 Task: Add a dependency to the task Implement a new remote desktop solution for a company's clients , the existing task  Develop a new online marketplace for real estate in the project AgilePilot
Action: Mouse moved to (448, 462)
Screenshot: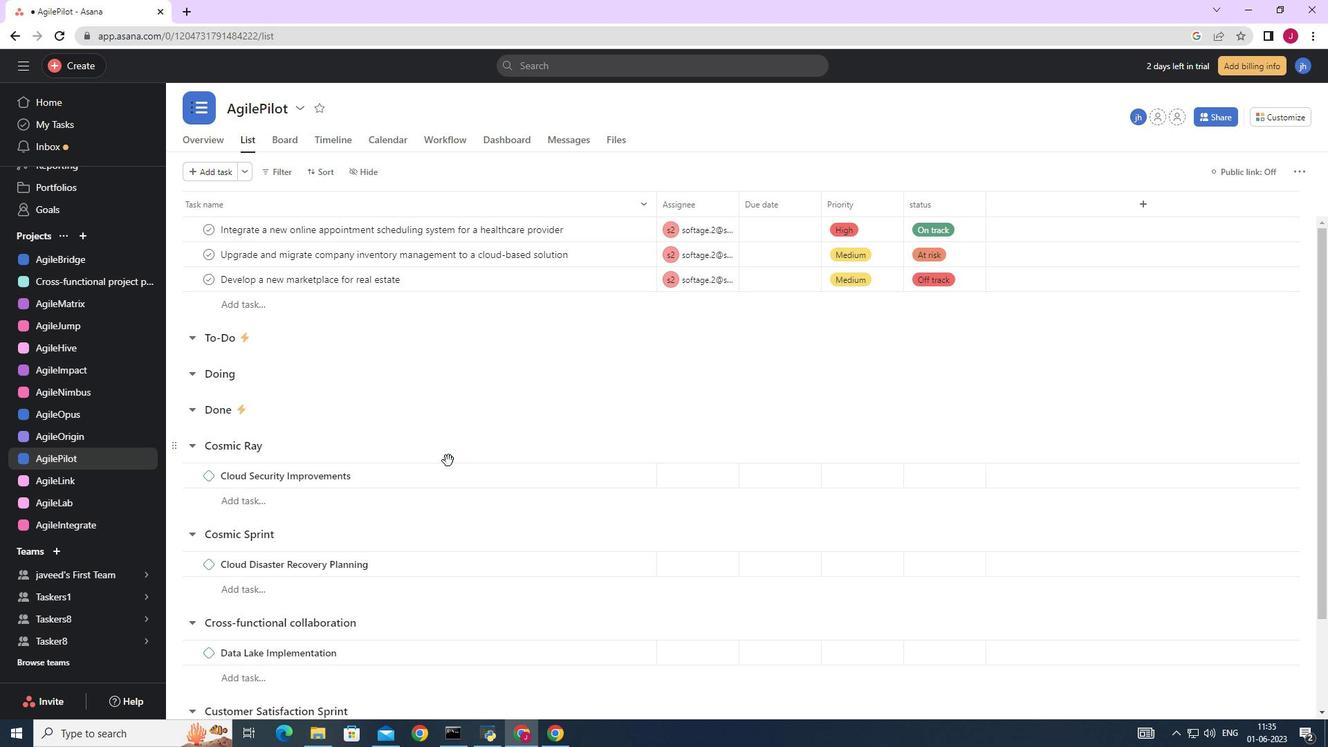 
Action: Mouse scrolled (448, 461) with delta (0, 0)
Screenshot: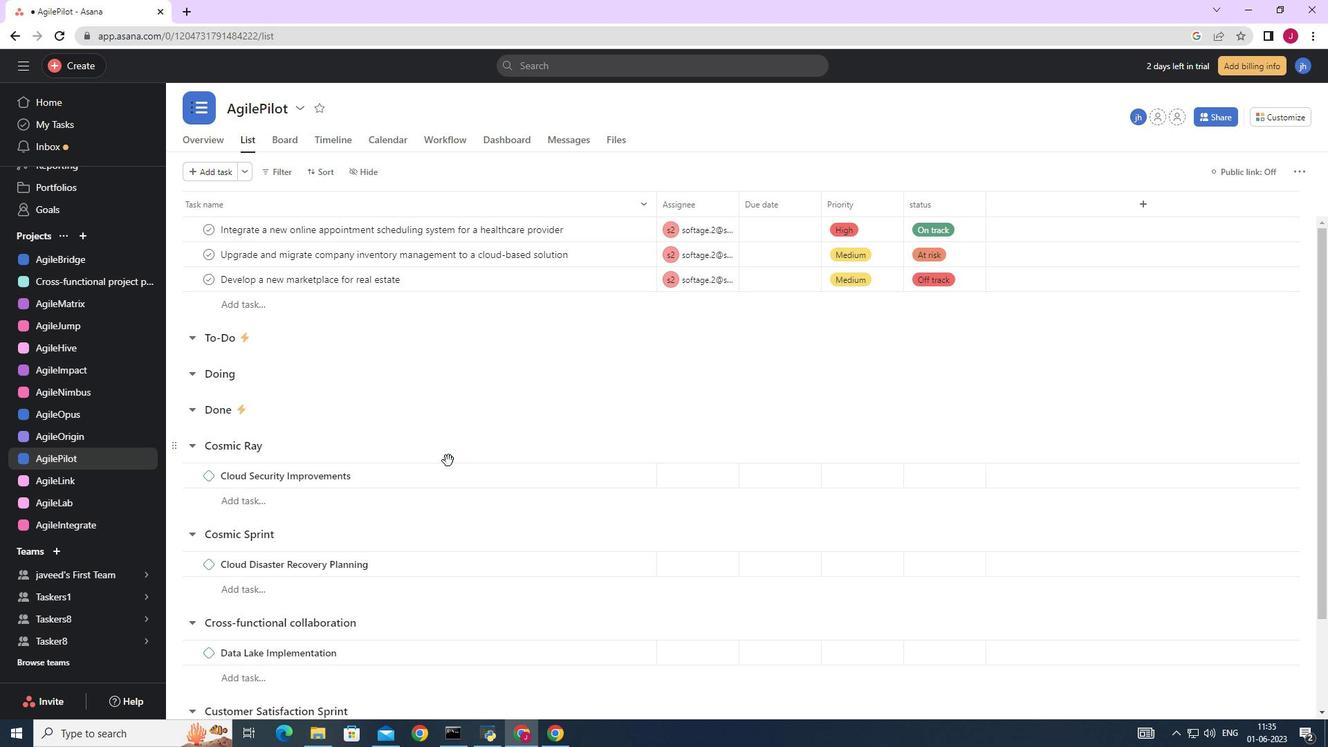 
Action: Mouse scrolled (448, 461) with delta (0, 0)
Screenshot: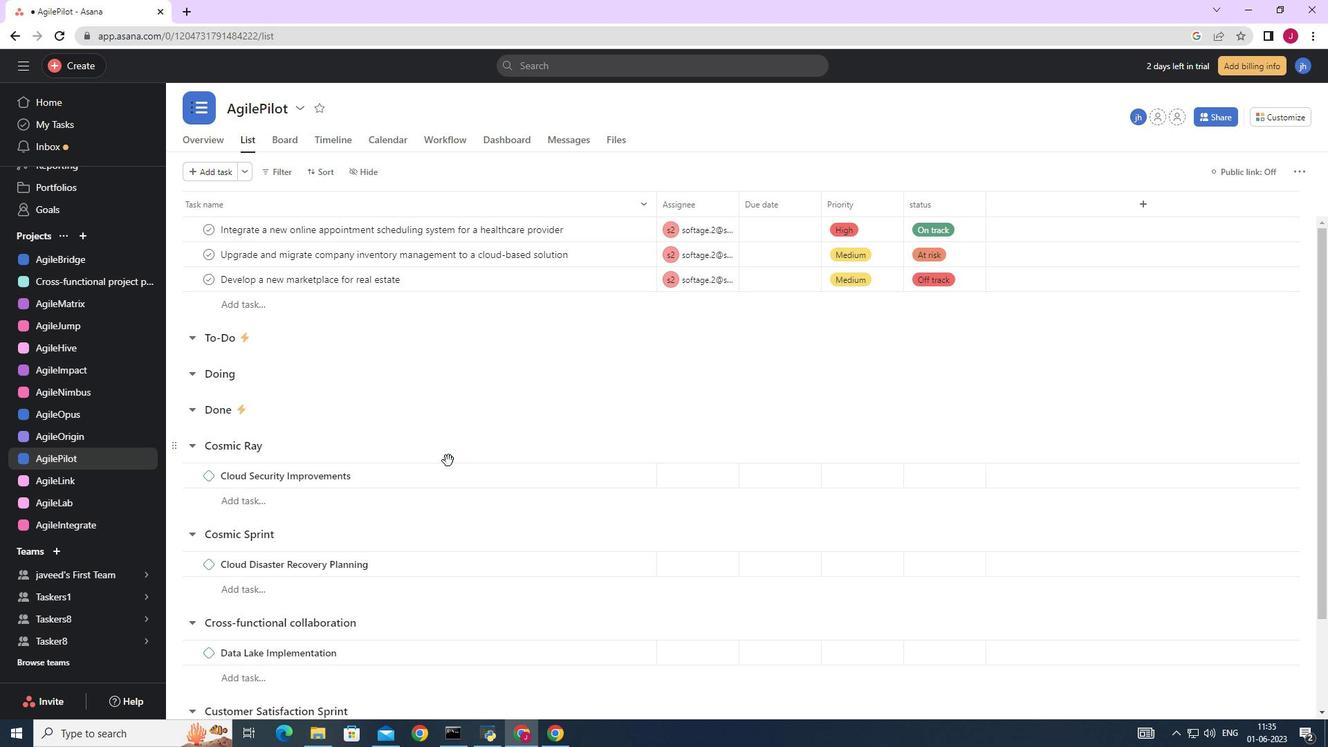 
Action: Mouse scrolled (448, 461) with delta (0, 0)
Screenshot: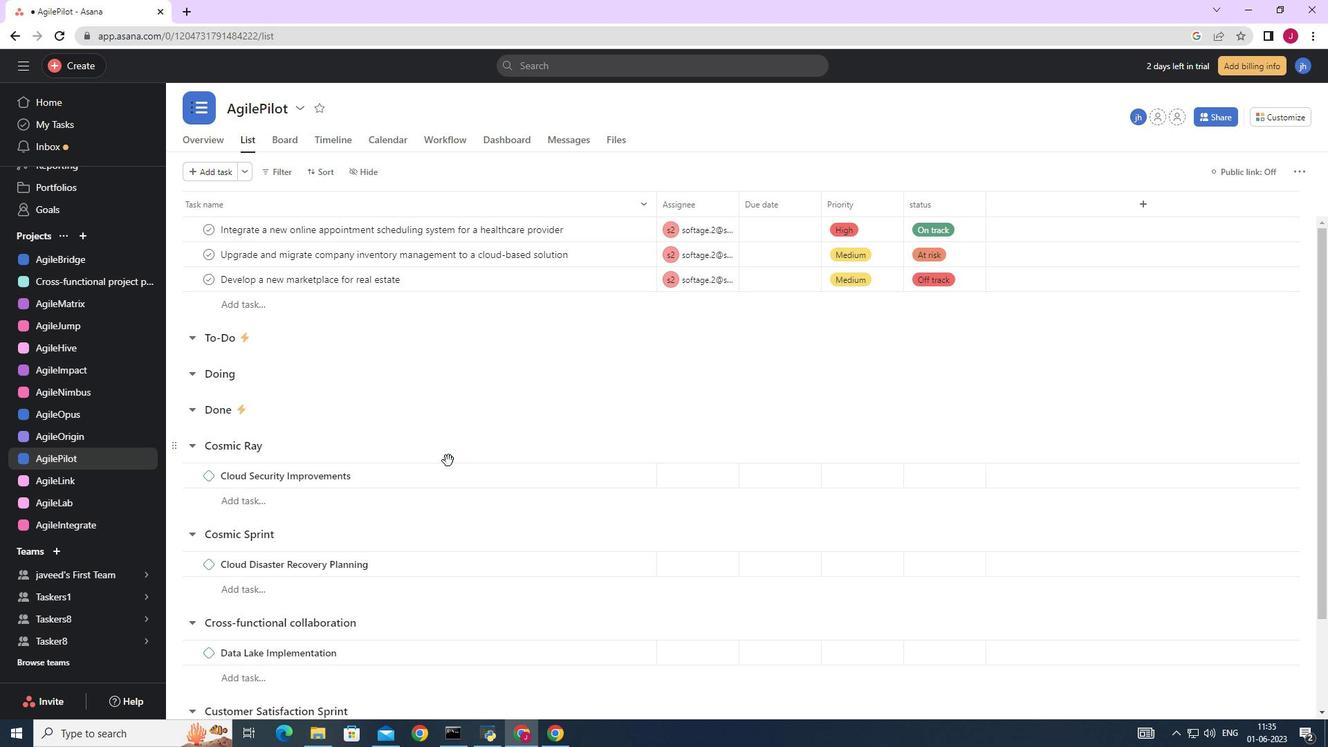 
Action: Mouse scrolled (448, 461) with delta (0, 0)
Screenshot: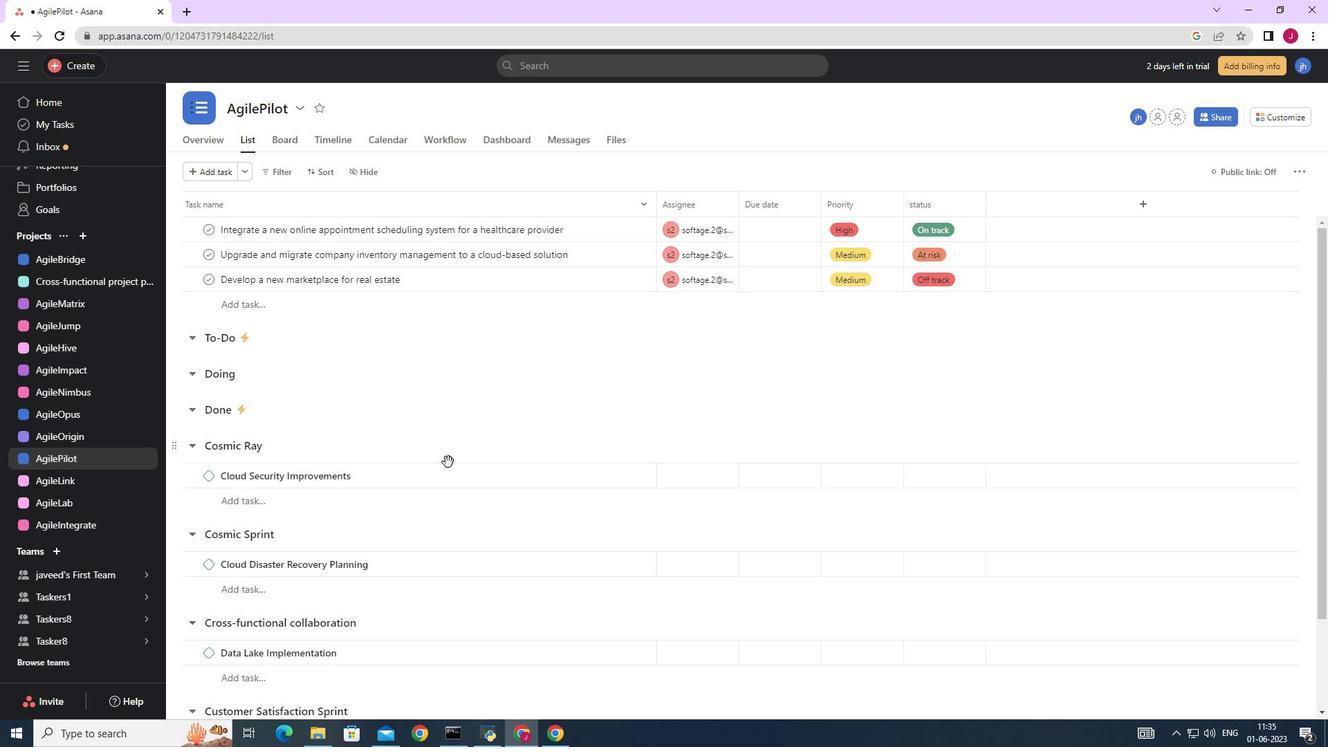 
Action: Mouse moved to (1005, 270)
Screenshot: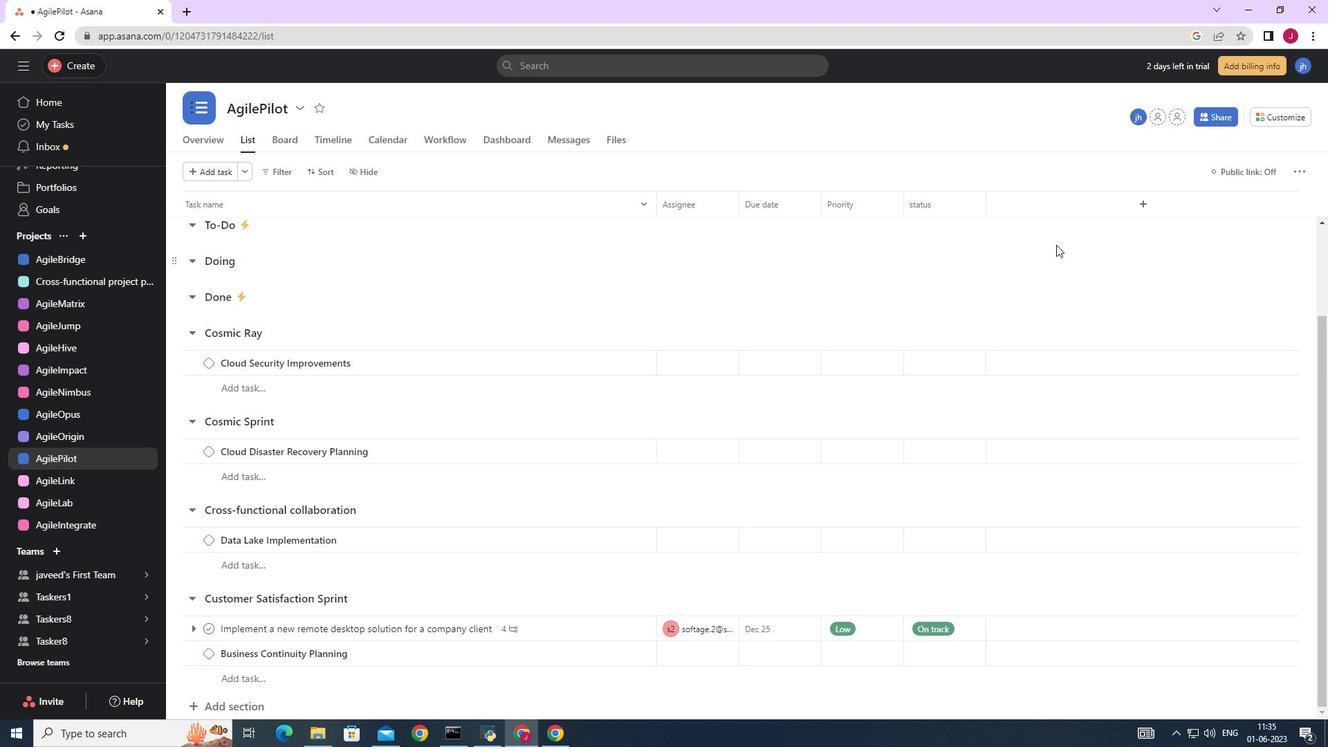 
Action: Mouse scrolled (1005, 269) with delta (0, 0)
Screenshot: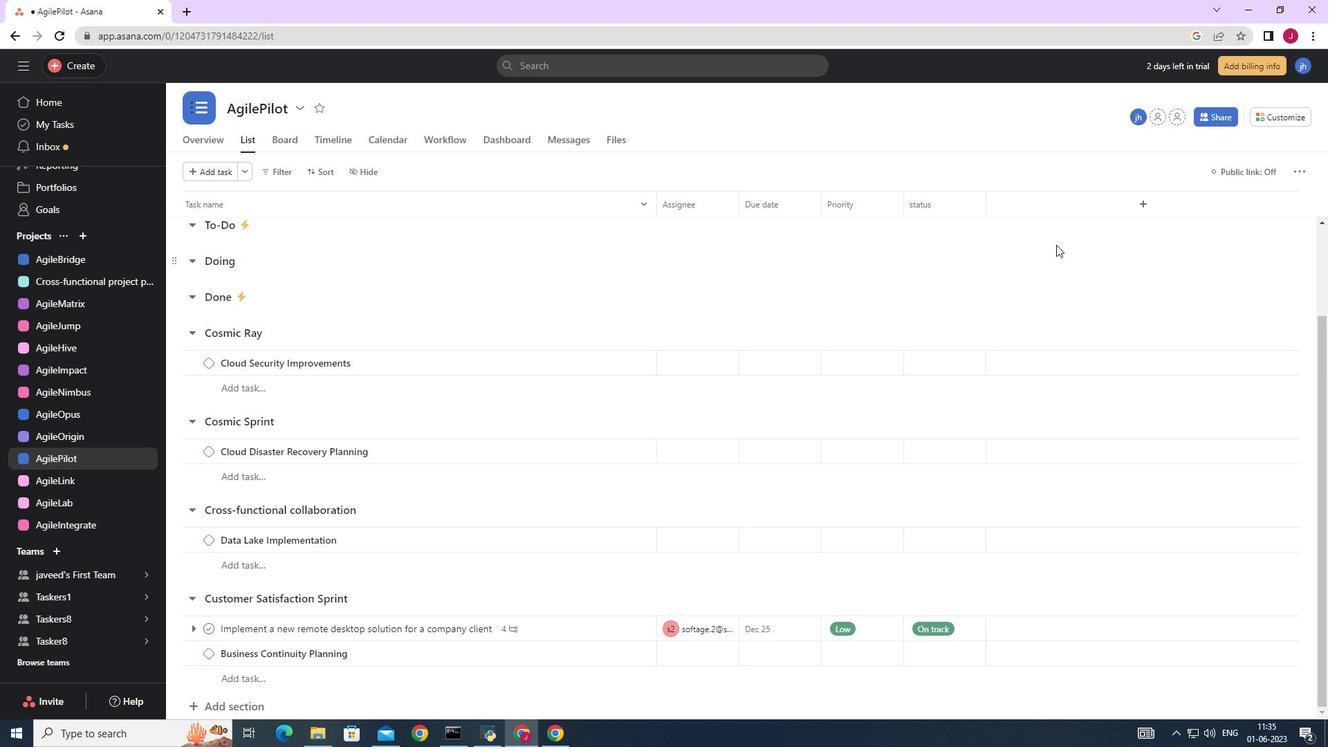 
Action: Mouse moved to (984, 282)
Screenshot: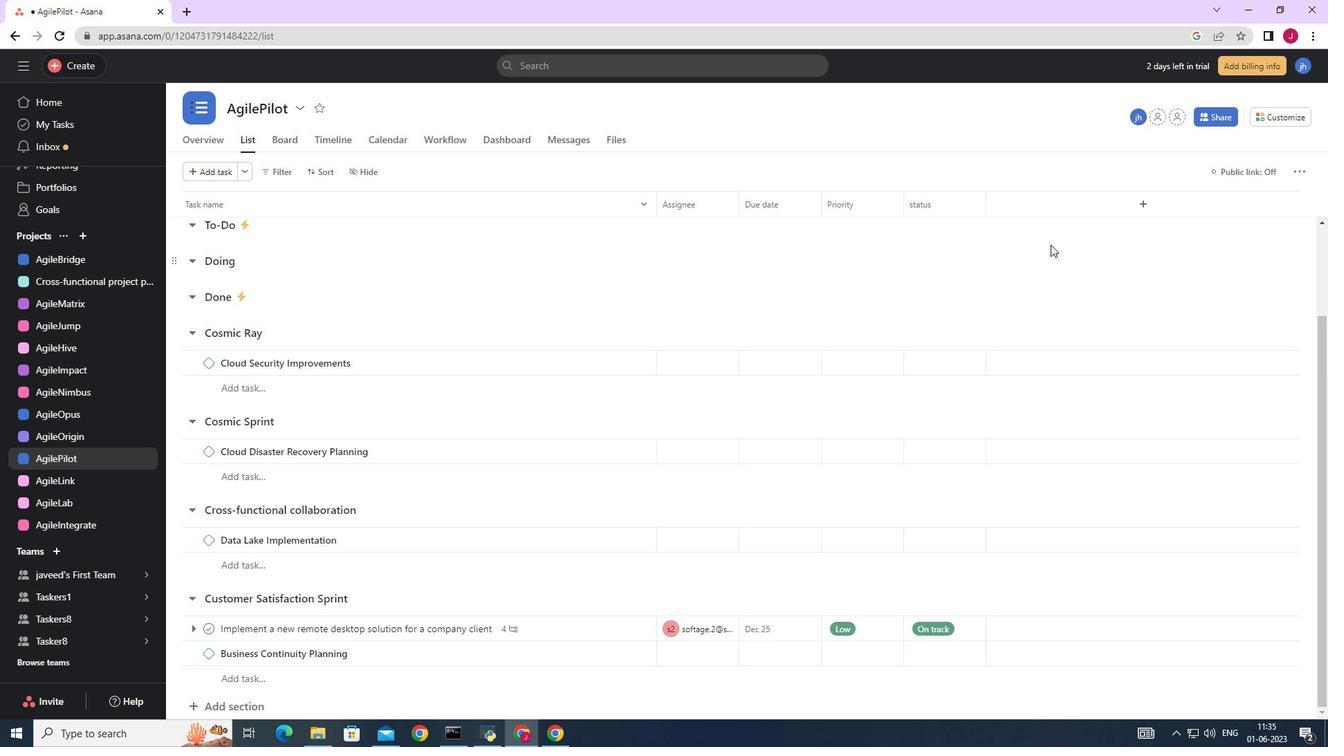 
Action: Mouse scrolled (989, 278) with delta (0, 0)
Screenshot: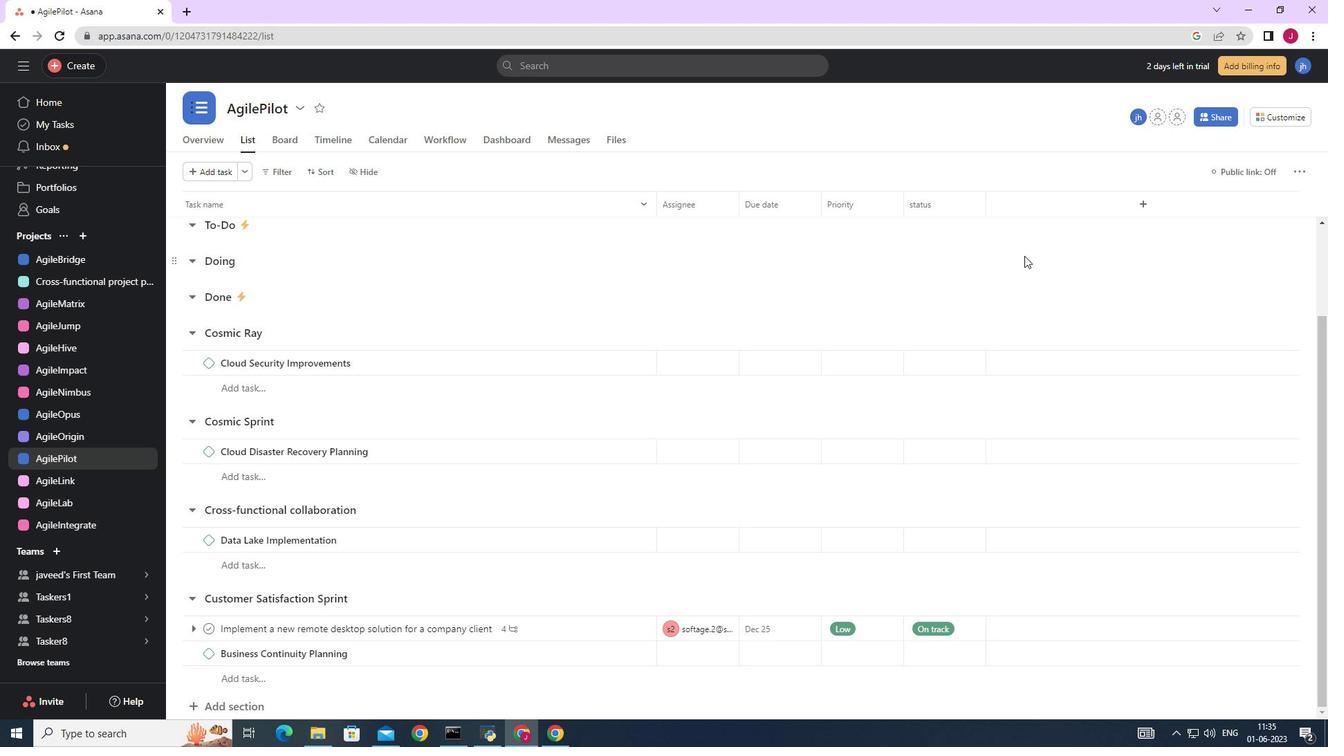 
Action: Mouse moved to (952, 303)
Screenshot: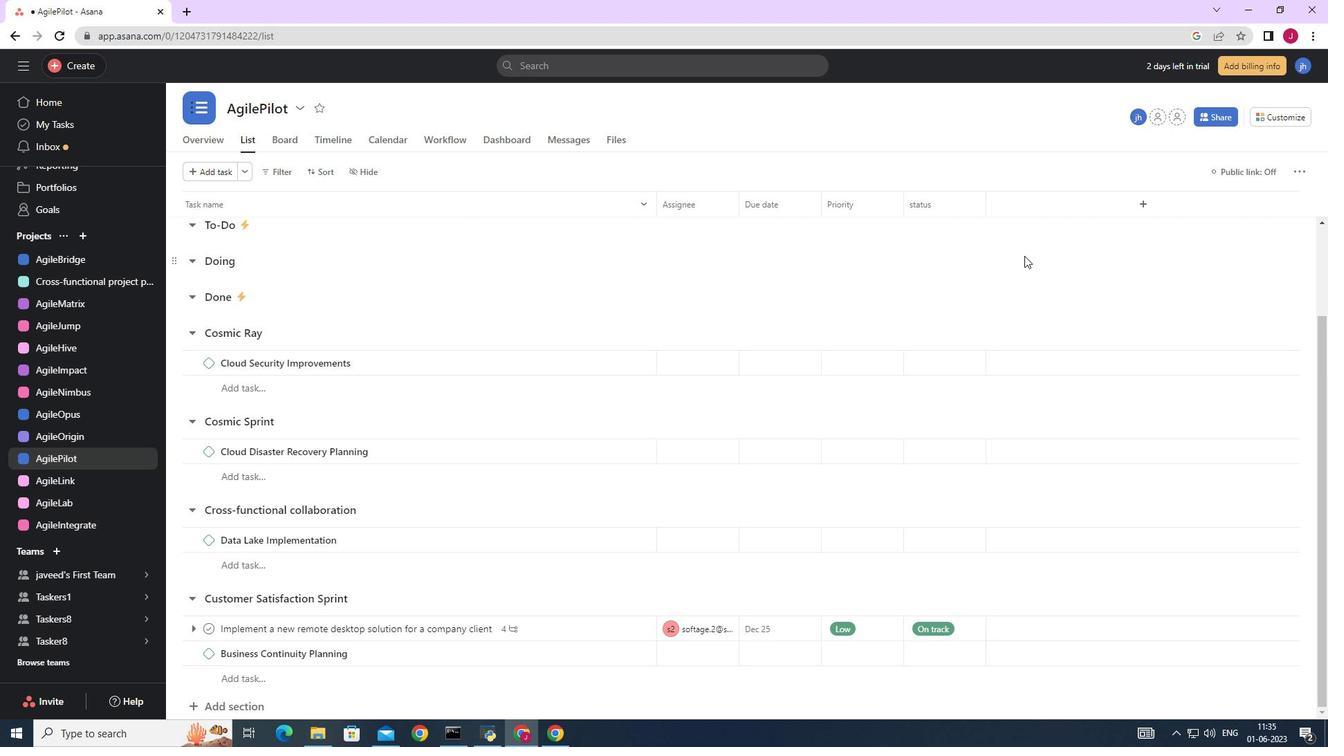 
Action: Mouse scrolled (960, 296) with delta (0, 0)
Screenshot: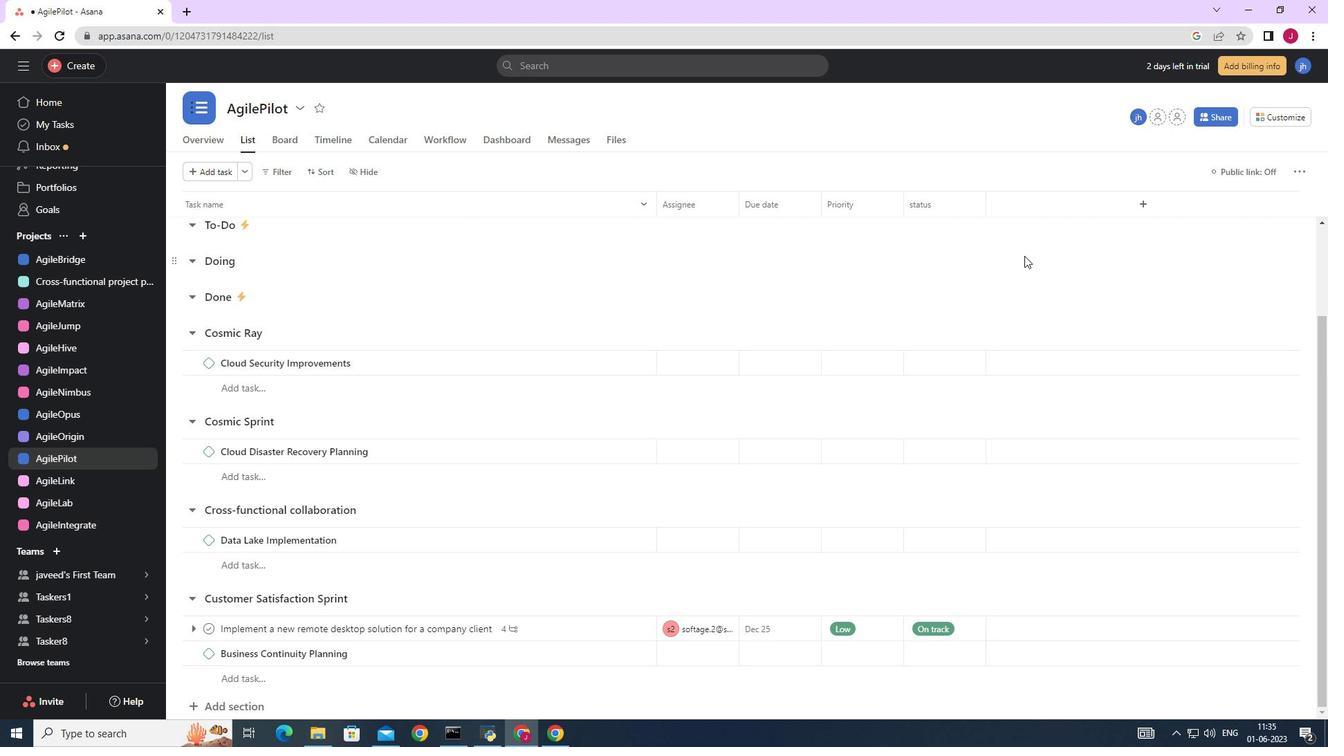 
Action: Mouse moved to (585, 475)
Screenshot: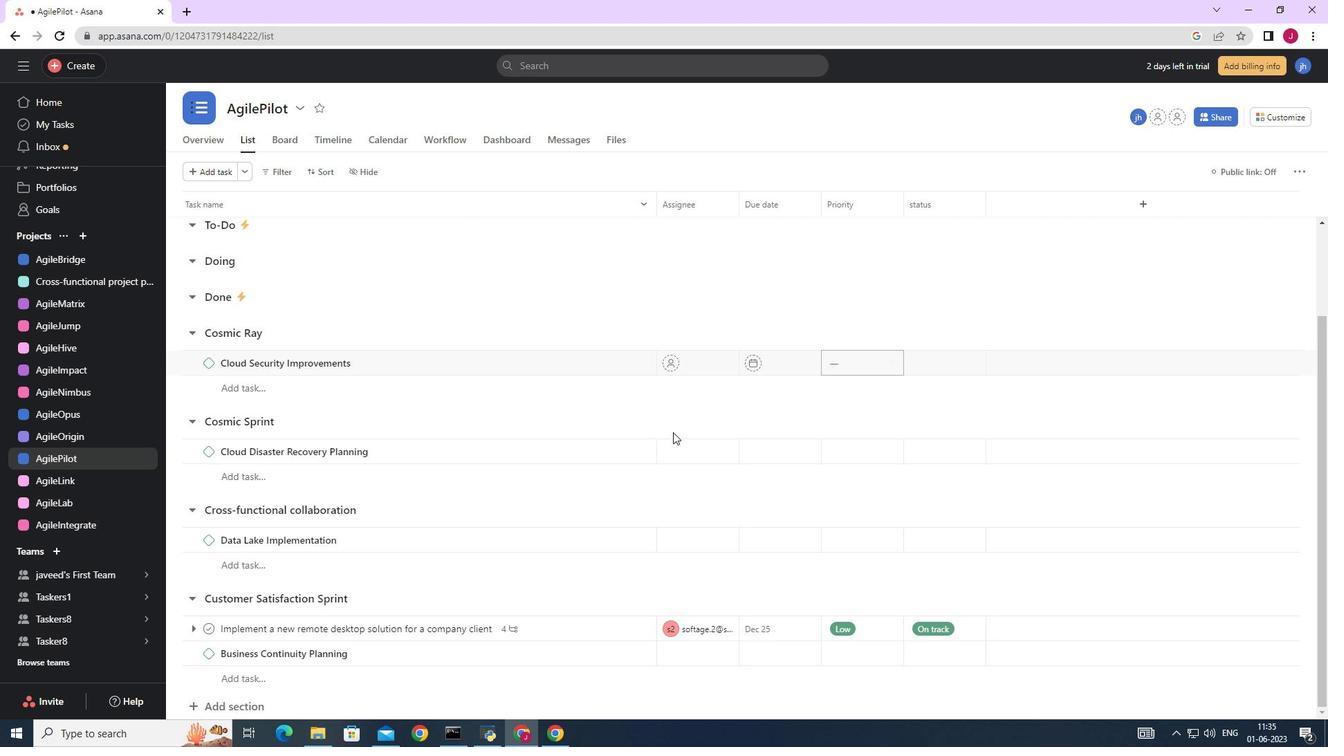 
Action: Mouse scrolled (585, 474) with delta (0, 0)
Screenshot: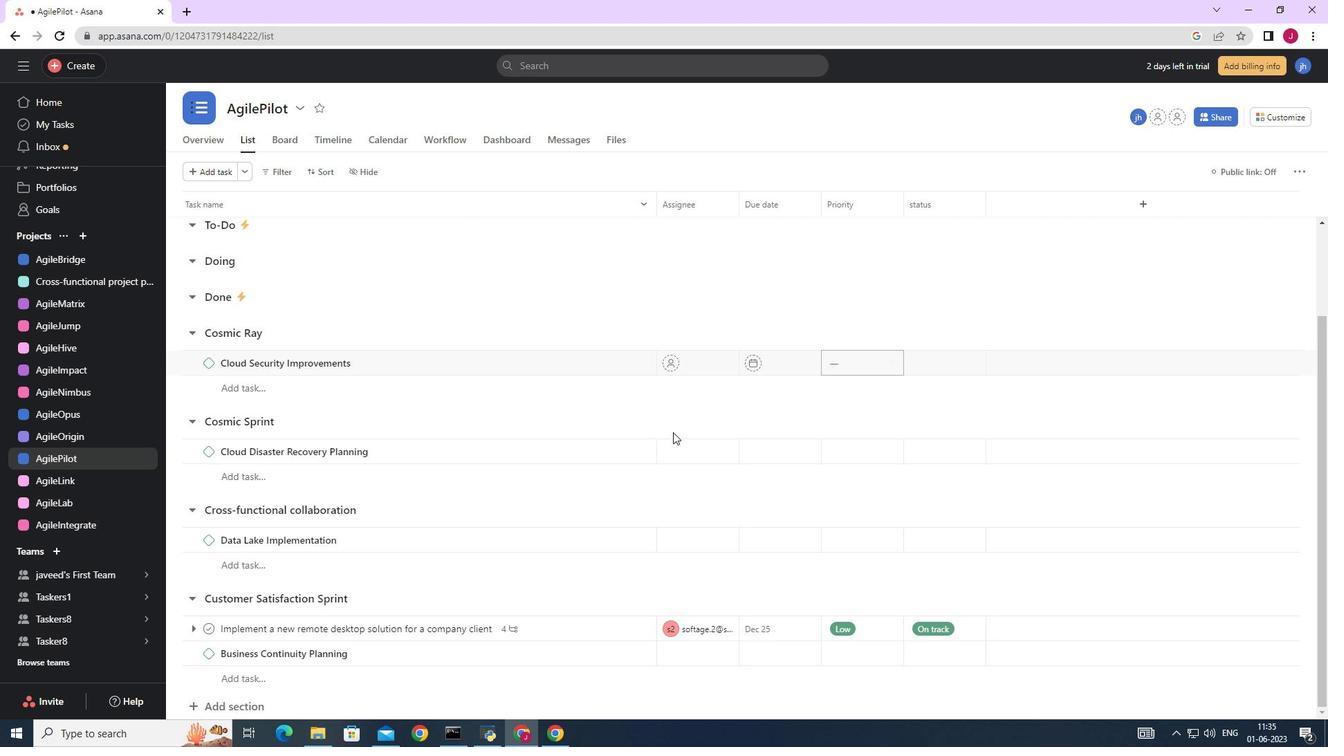 
Action: Mouse moved to (569, 485)
Screenshot: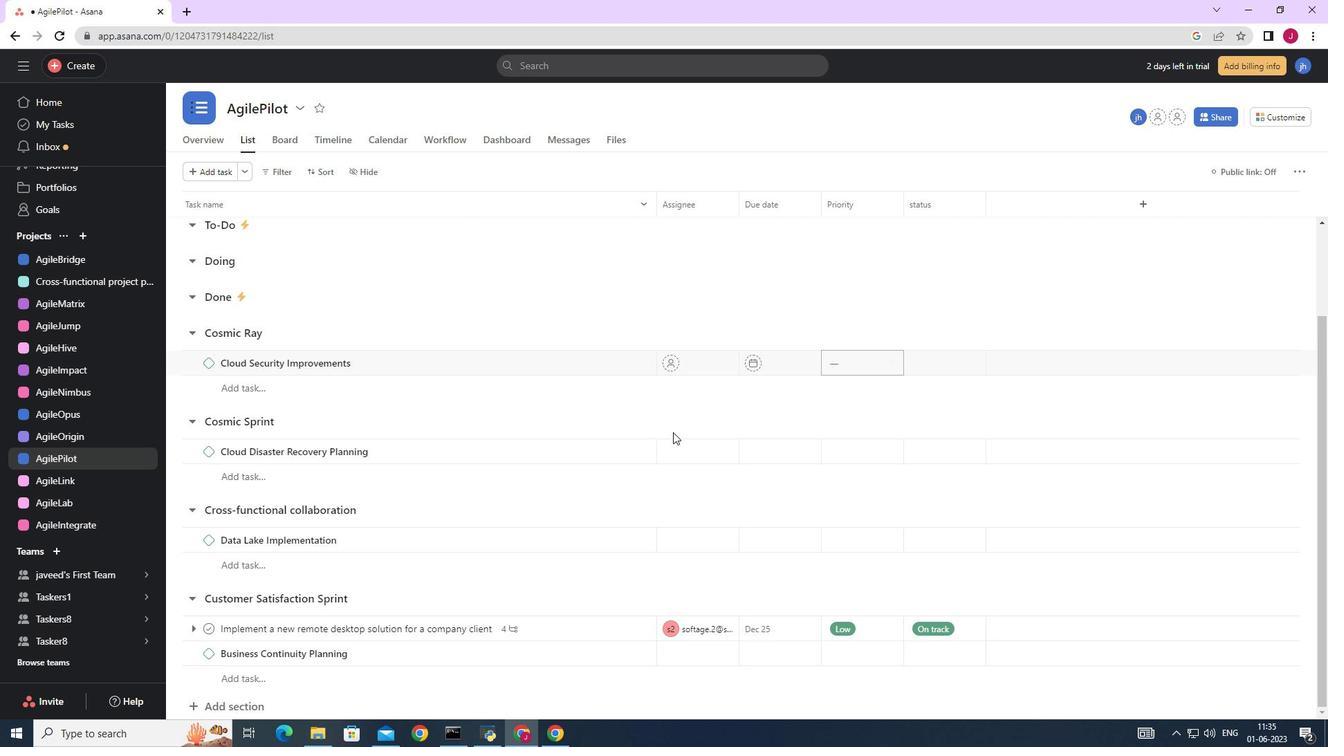 
Action: Mouse scrolled (571, 484) with delta (0, 0)
Screenshot: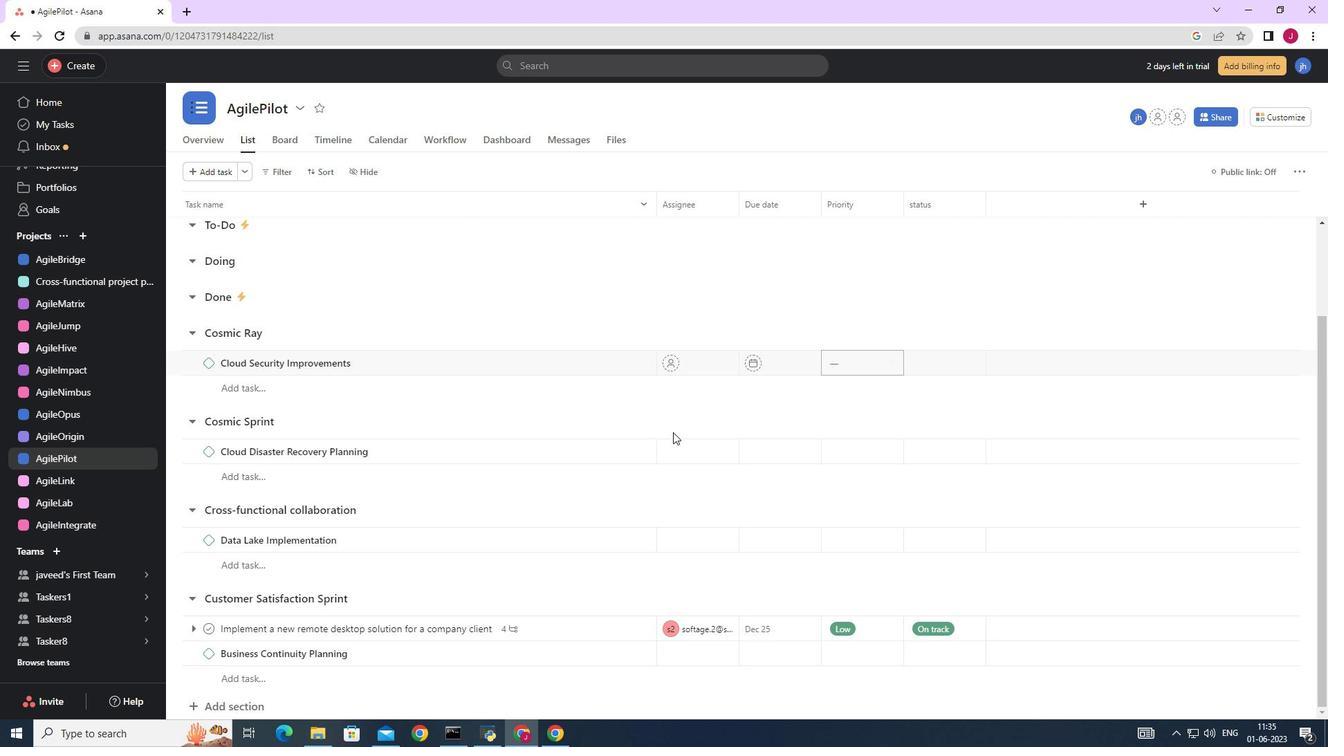
Action: Mouse moved to (567, 486)
Screenshot: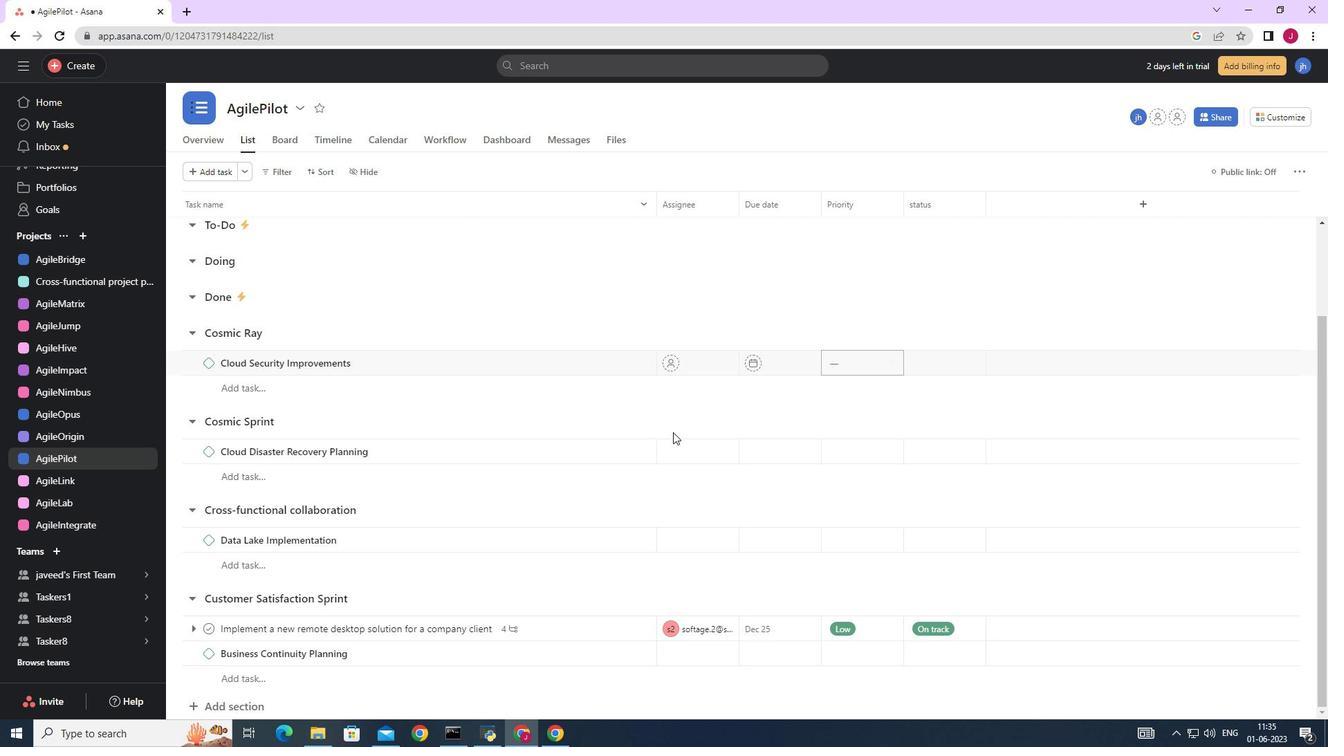 
Action: Mouse scrolled (568, 486) with delta (0, 0)
Screenshot: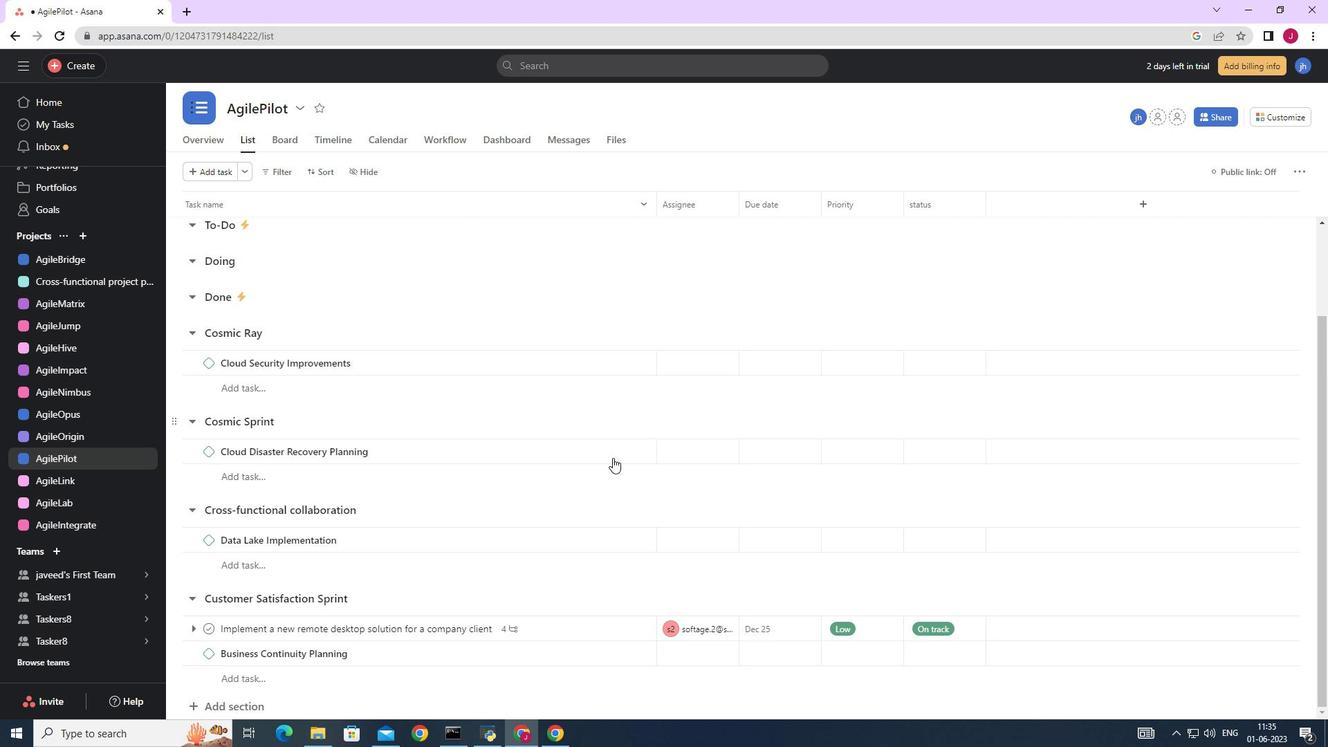 
Action: Mouse moved to (560, 491)
Screenshot: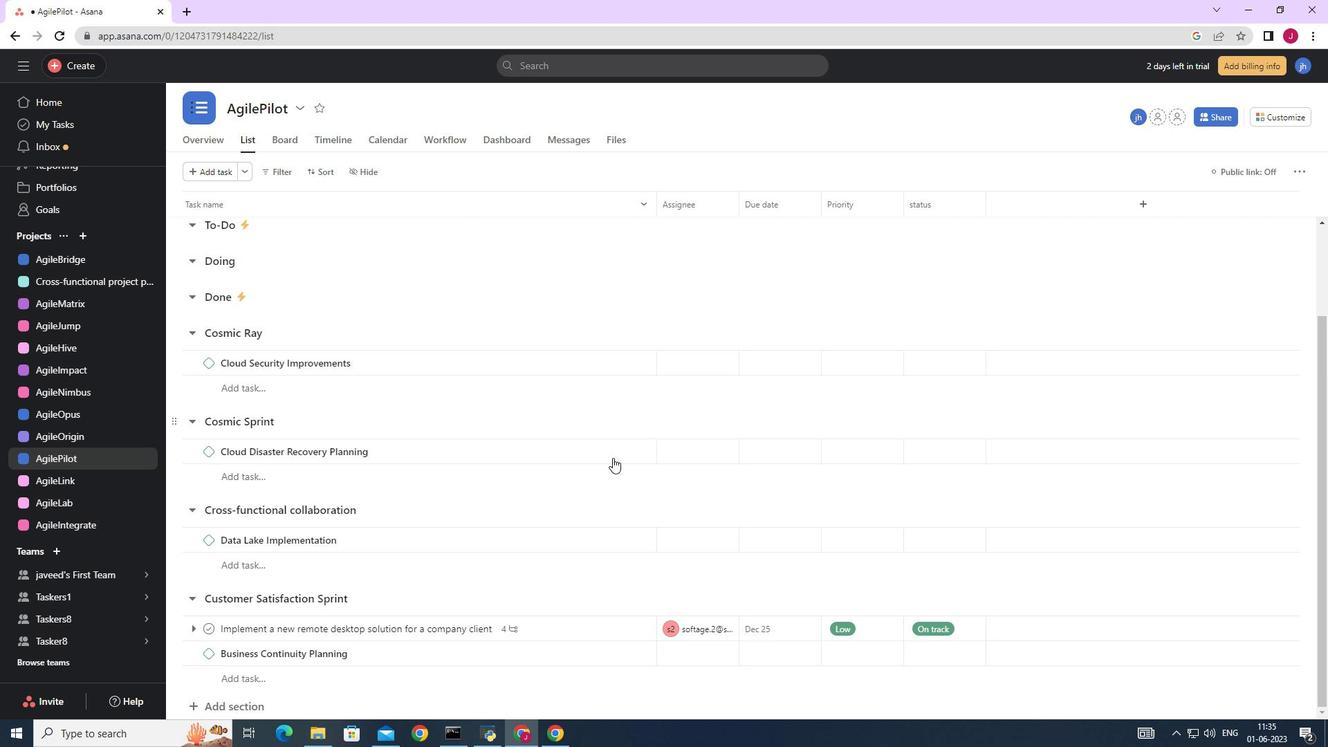 
Action: Mouse scrolled (563, 489) with delta (0, 0)
Screenshot: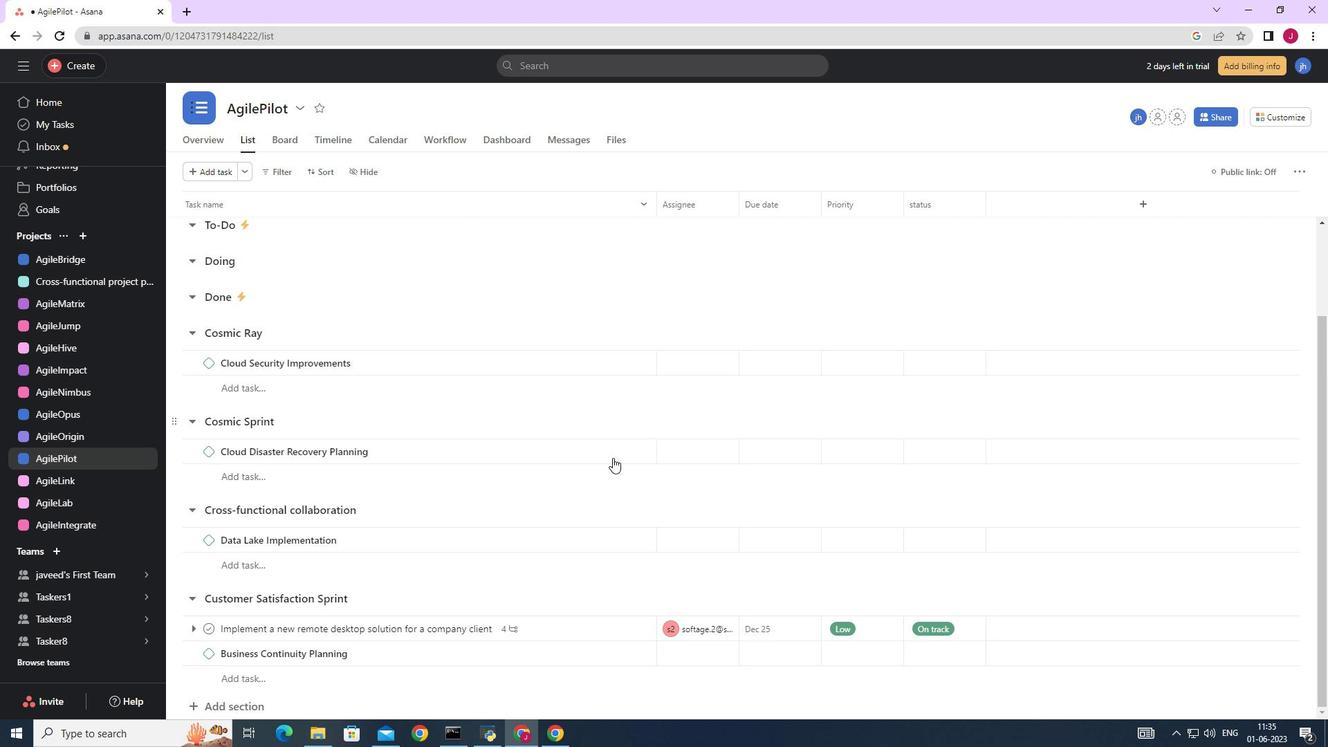 
Action: Mouse moved to (599, 627)
Screenshot: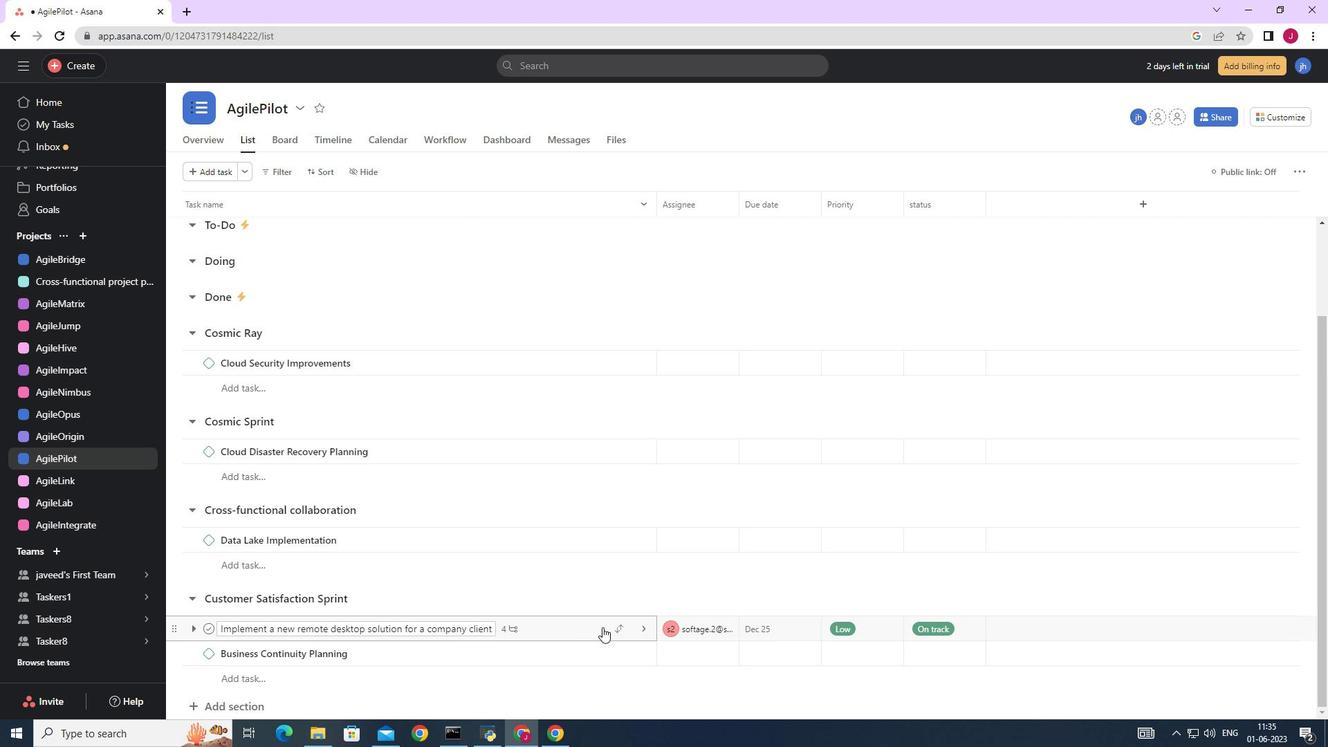 
Action: Mouse pressed left at (599, 627)
Screenshot: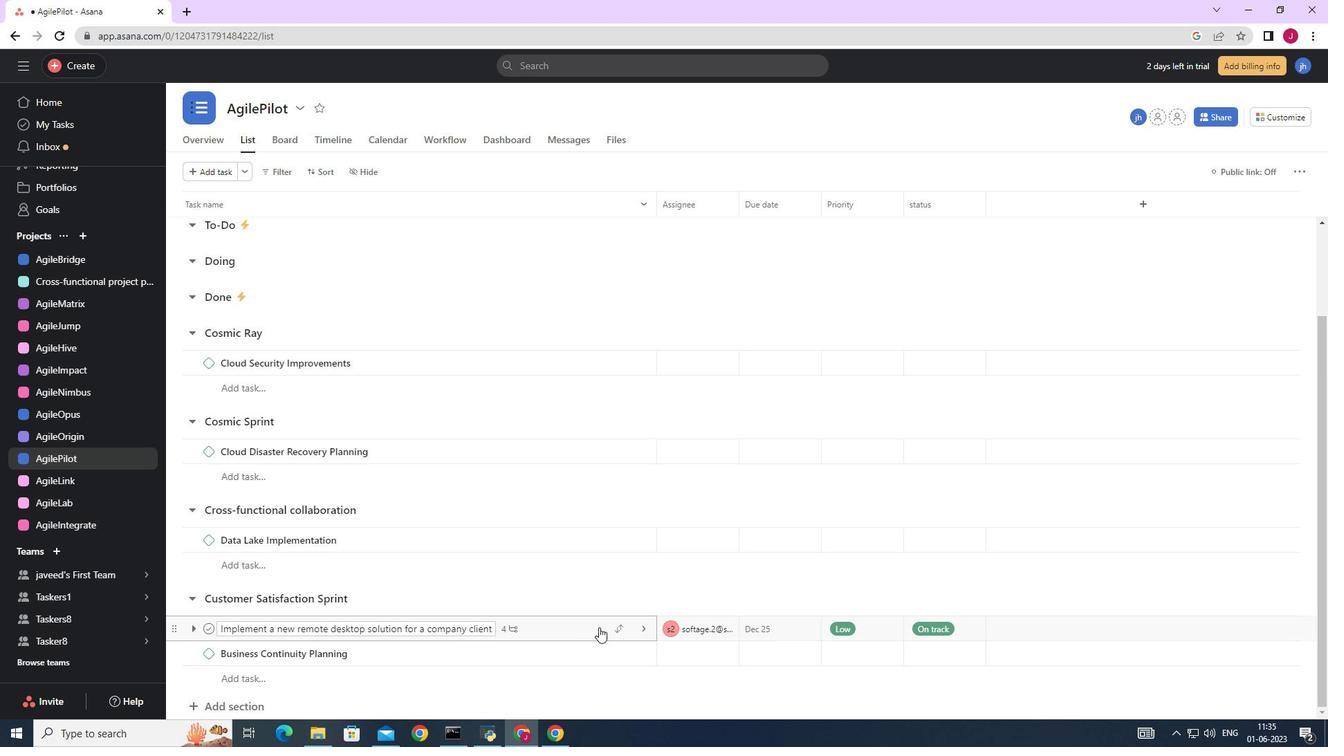 
Action: Mouse moved to (976, 501)
Screenshot: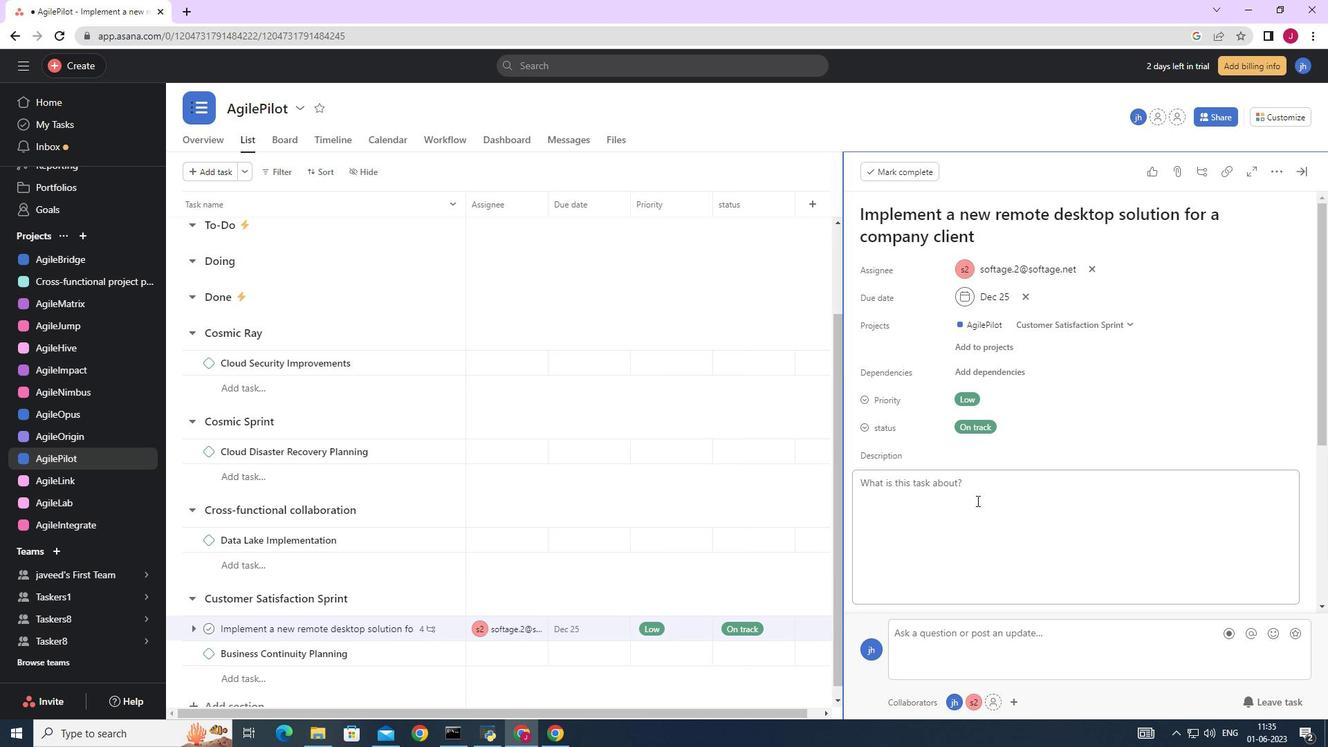 
Action: Mouse scrolled (976, 500) with delta (0, 0)
Screenshot: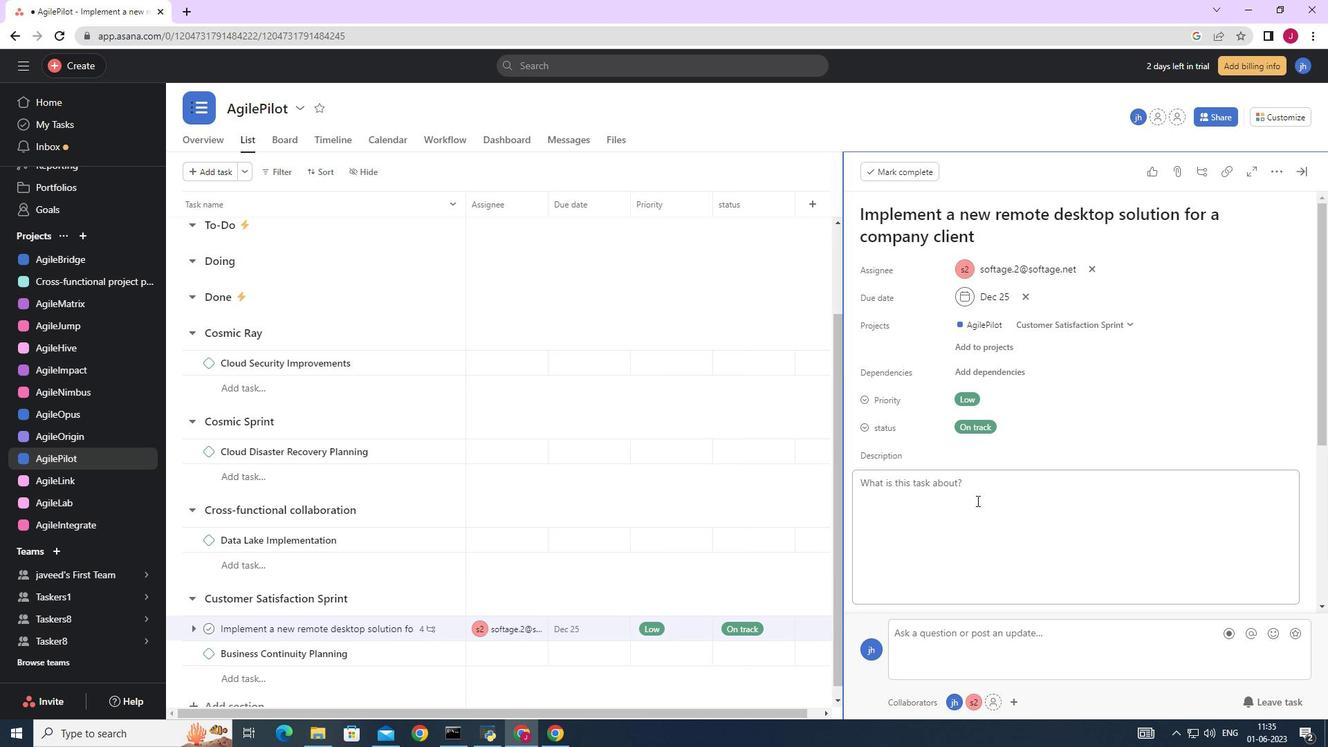 
Action: Mouse moved to (976, 502)
Screenshot: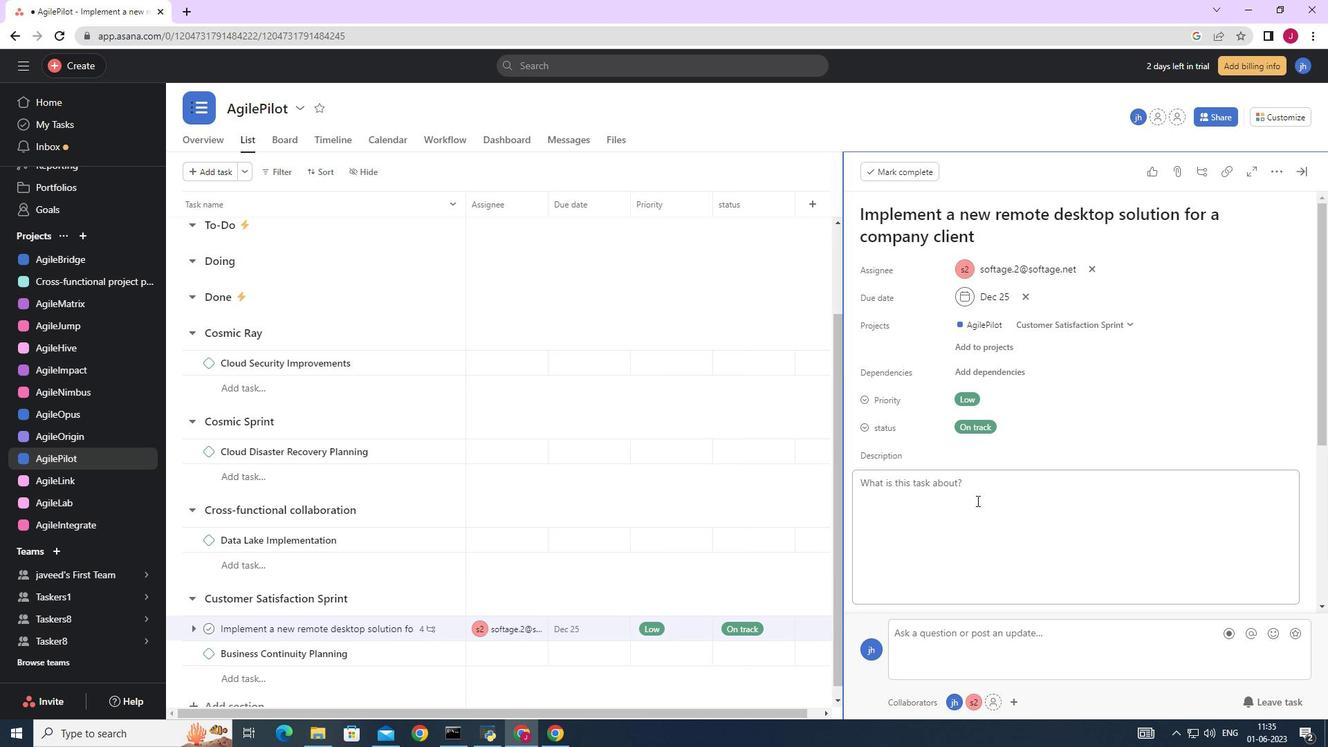 
Action: Mouse scrolled (976, 501) with delta (0, 0)
Screenshot: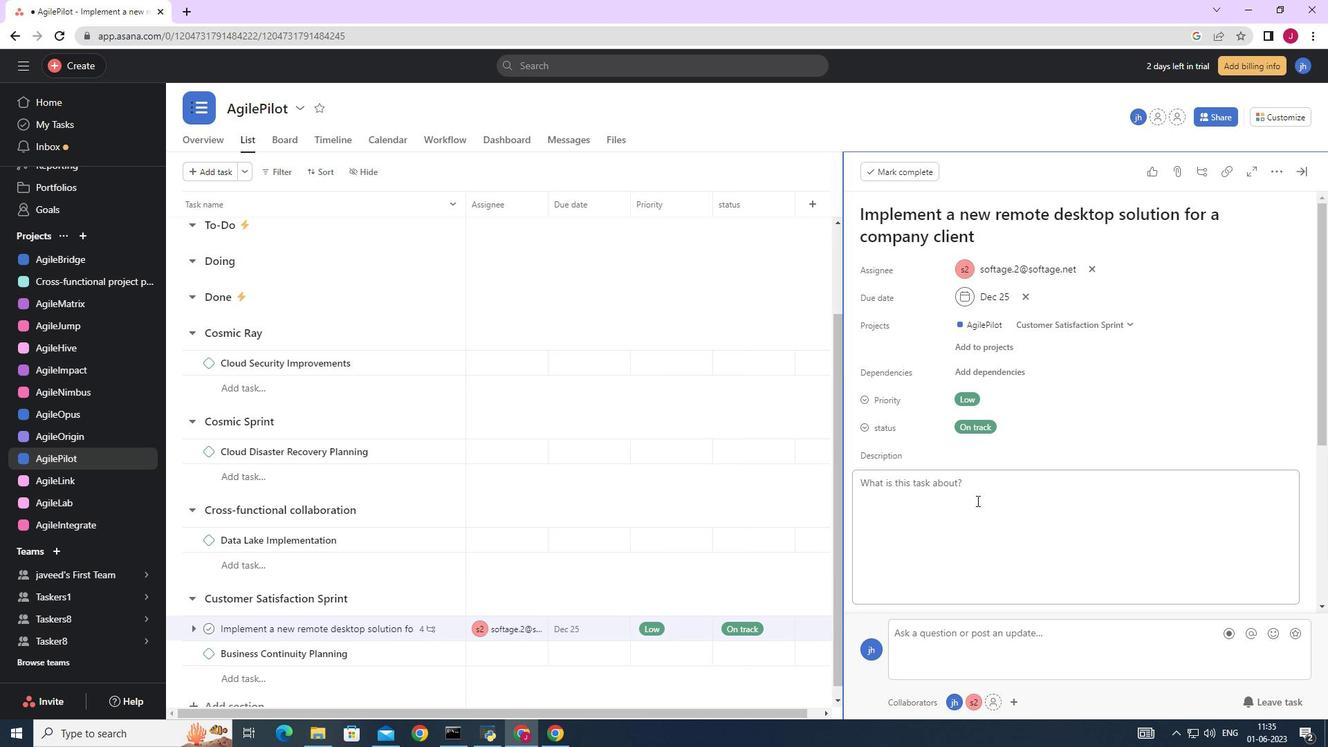 
Action: Mouse scrolled (976, 501) with delta (0, 0)
Screenshot: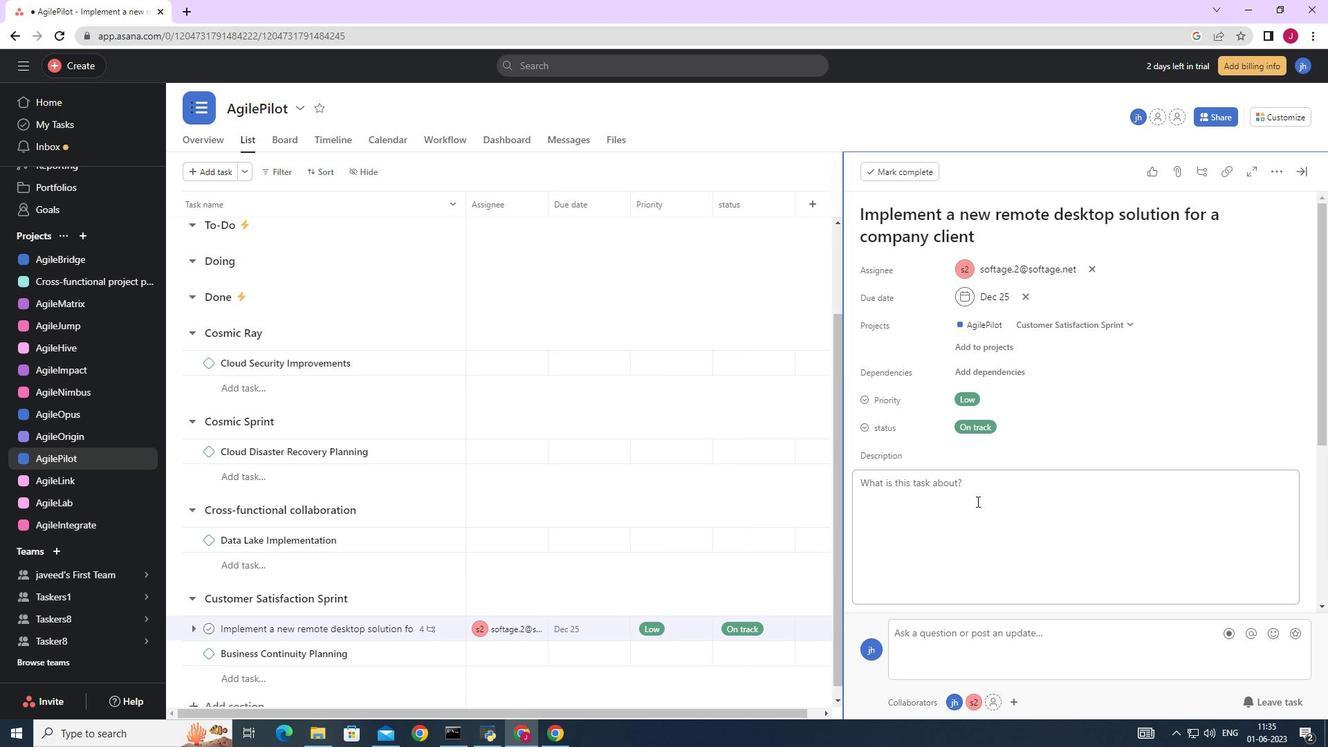 
Action: Mouse moved to (917, 219)
Screenshot: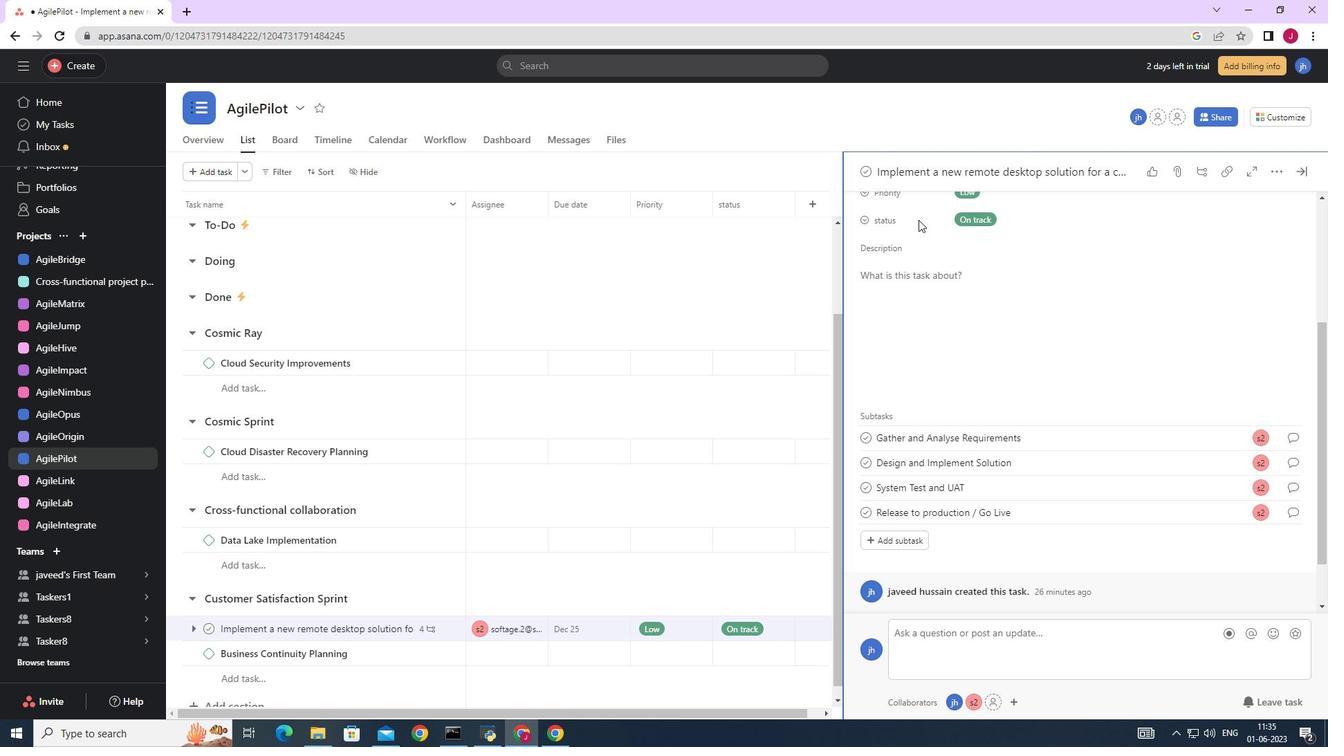 
Action: Mouse scrolled (917, 220) with delta (0, 0)
Screenshot: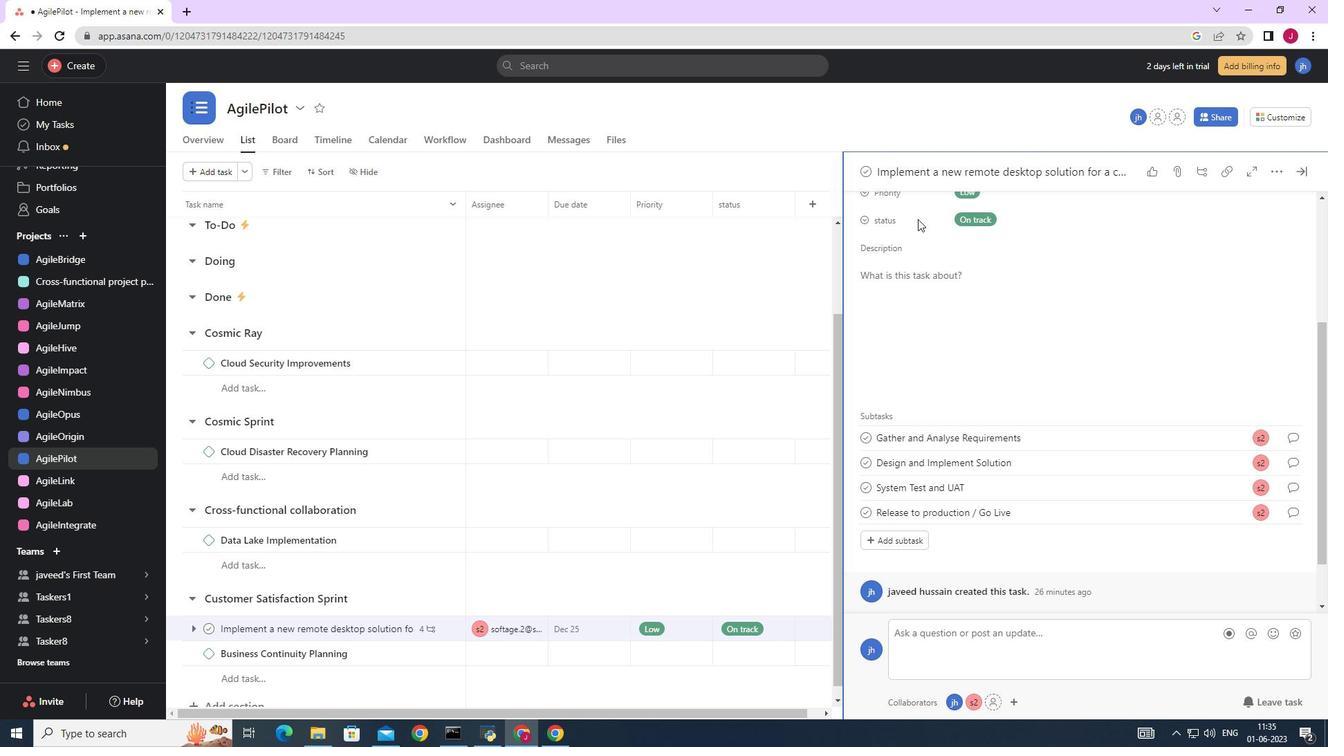 
Action: Mouse scrolled (917, 220) with delta (0, 0)
Screenshot: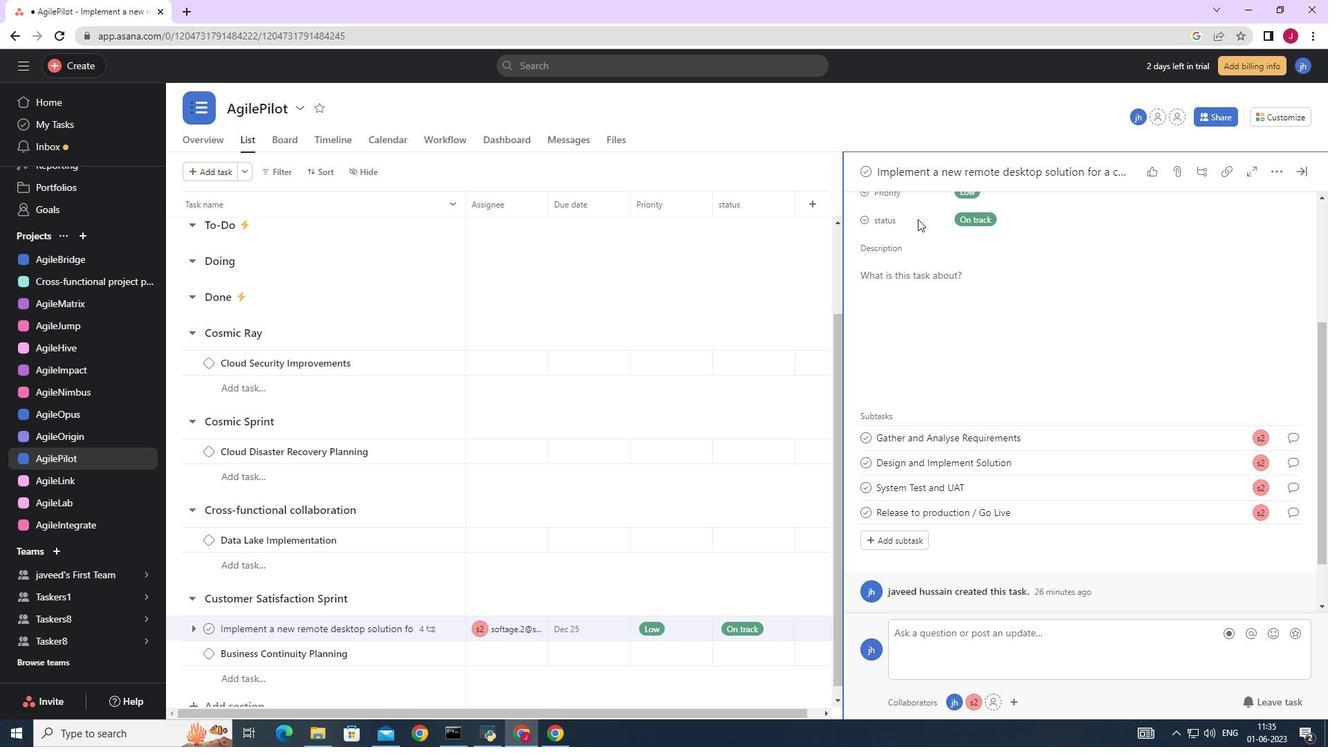 
Action: Mouse scrolled (917, 220) with delta (0, 0)
Screenshot: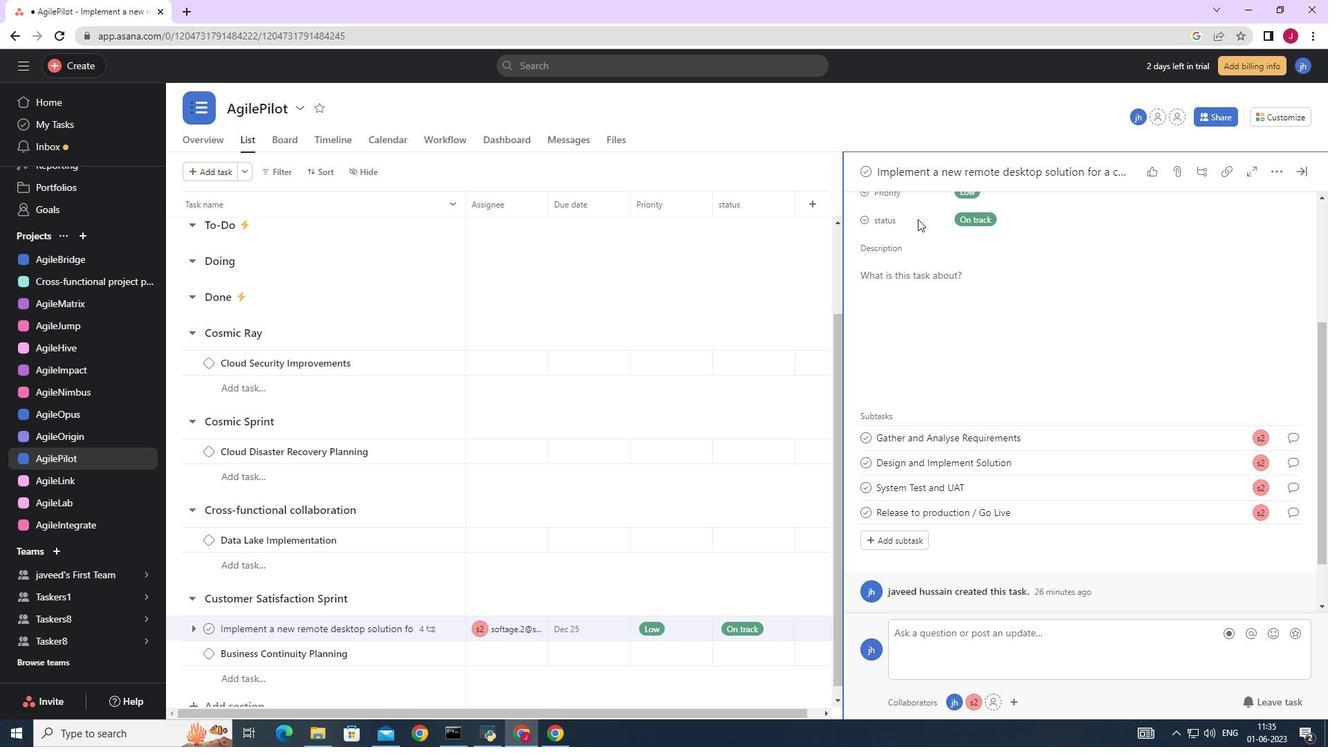 
Action: Mouse moved to (984, 374)
Screenshot: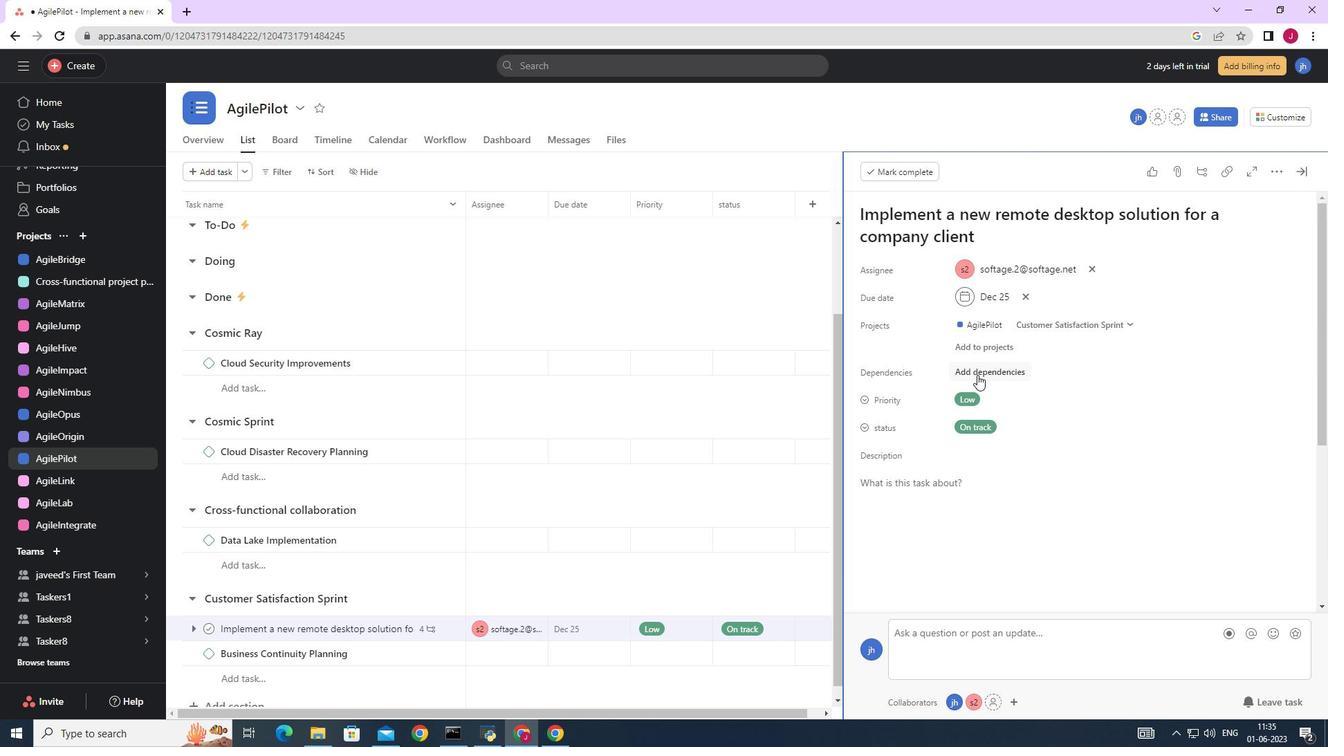 
Action: Mouse pressed left at (984, 374)
Screenshot: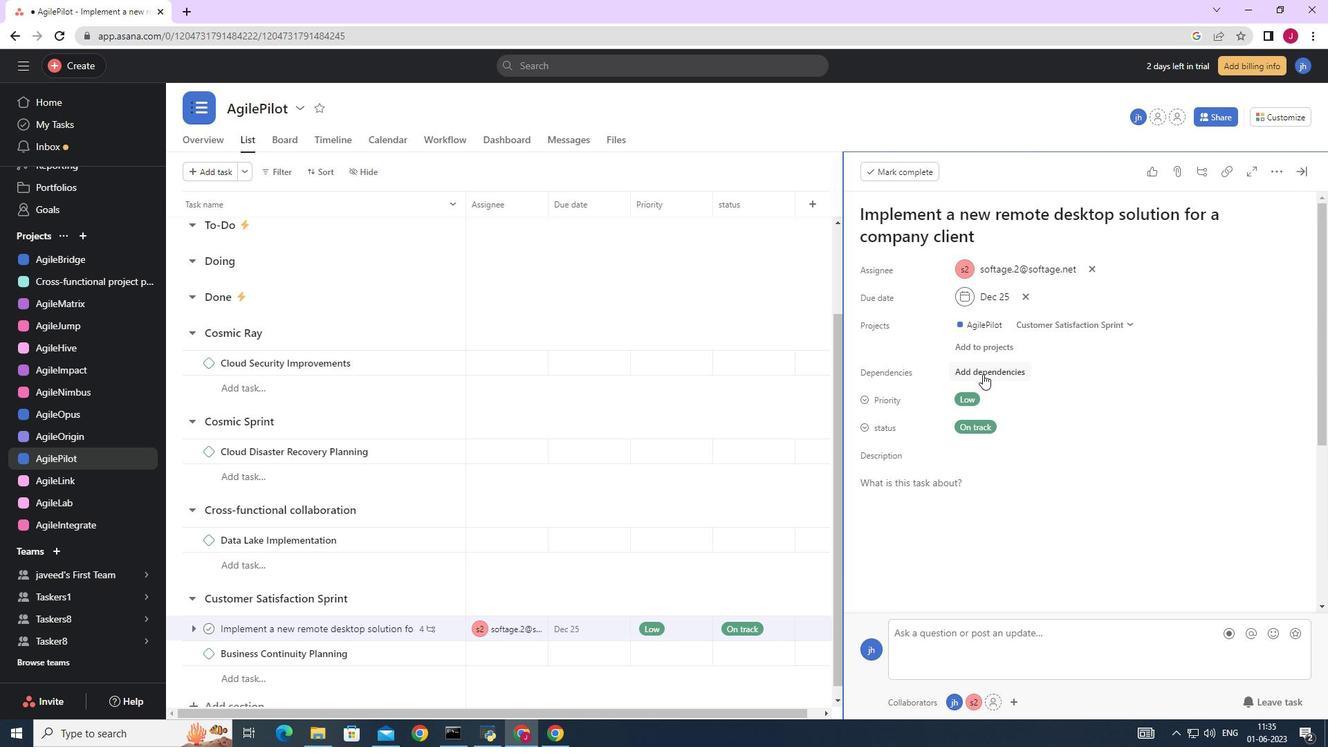 
Action: Mouse moved to (1066, 429)
Screenshot: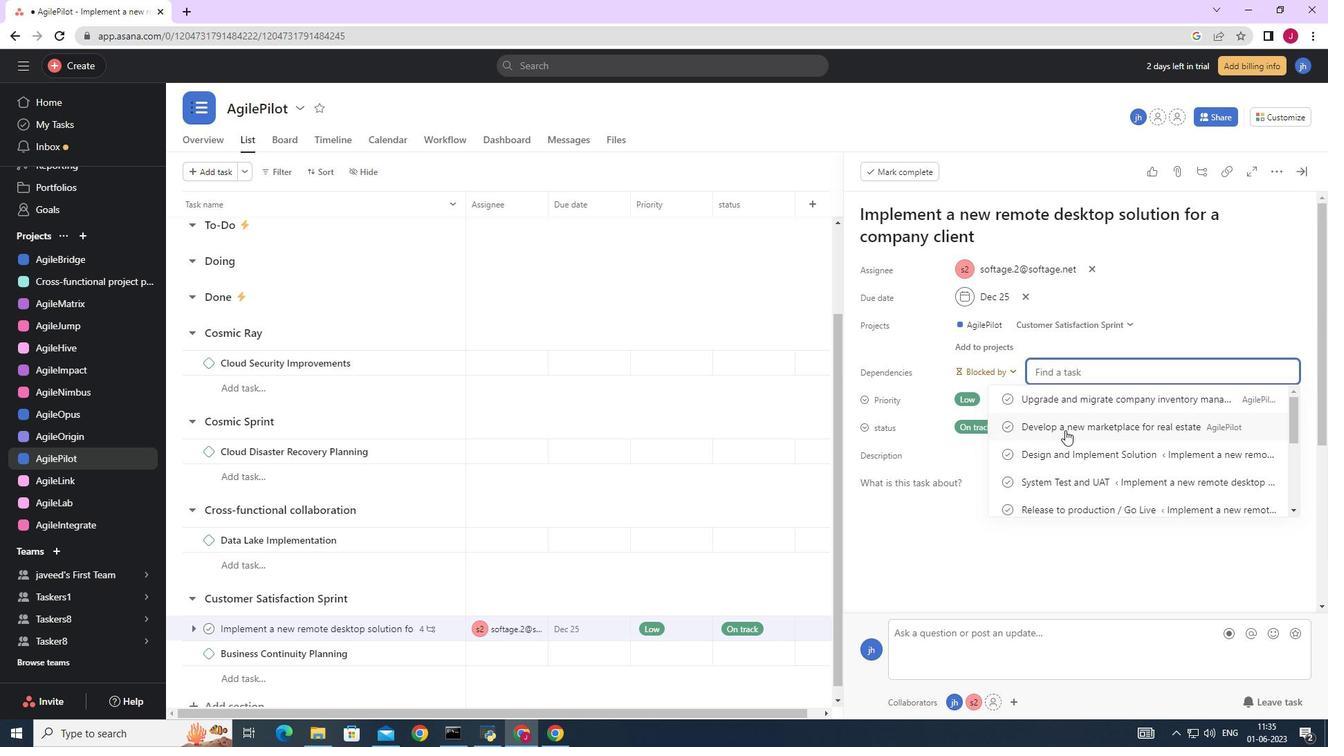 
Action: Mouse pressed left at (1066, 429)
Screenshot: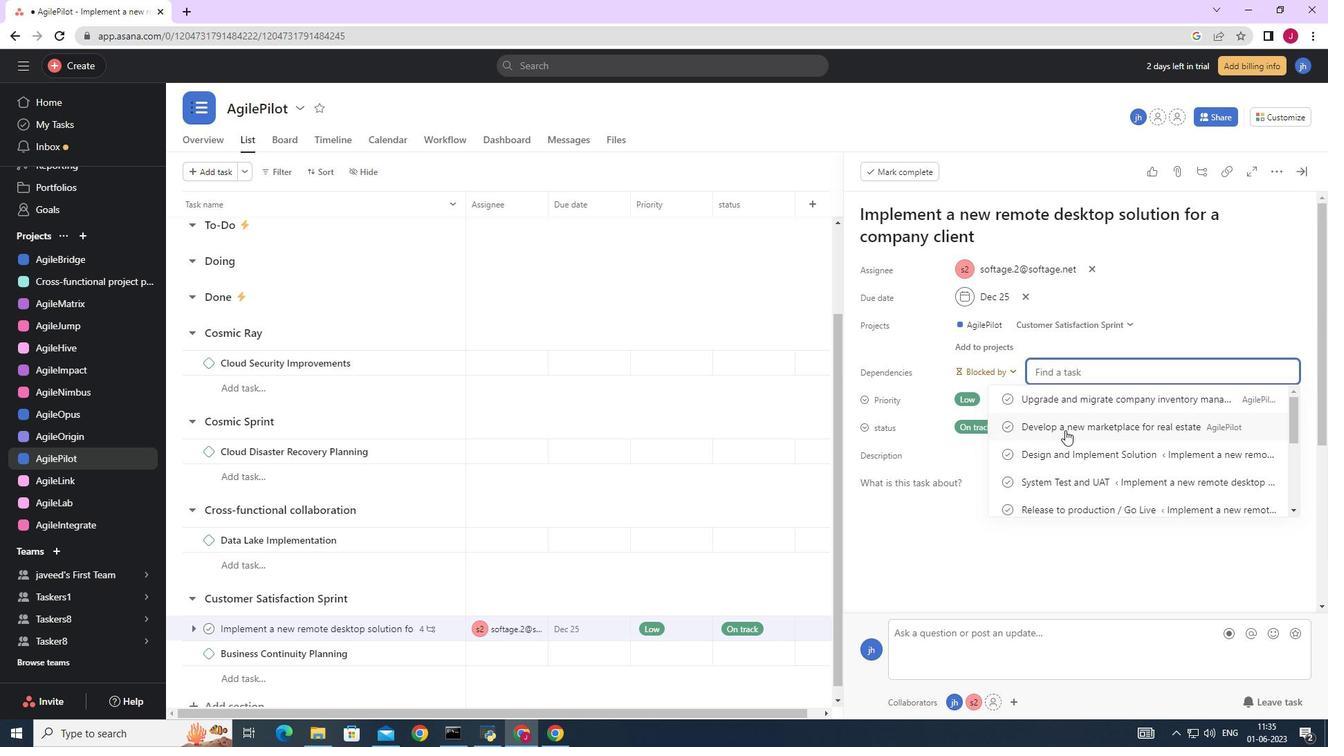 
Action: Mouse moved to (1301, 168)
Screenshot: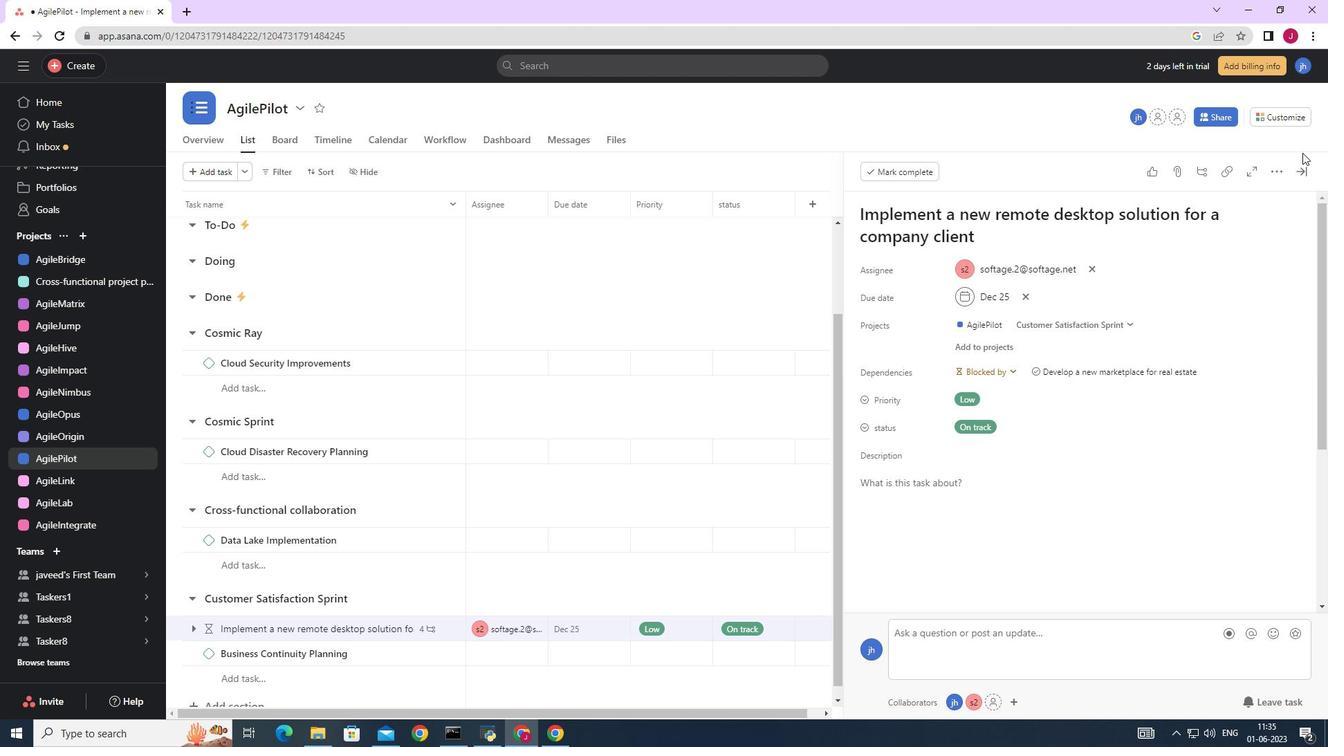 
Action: Mouse pressed left at (1301, 168)
Screenshot: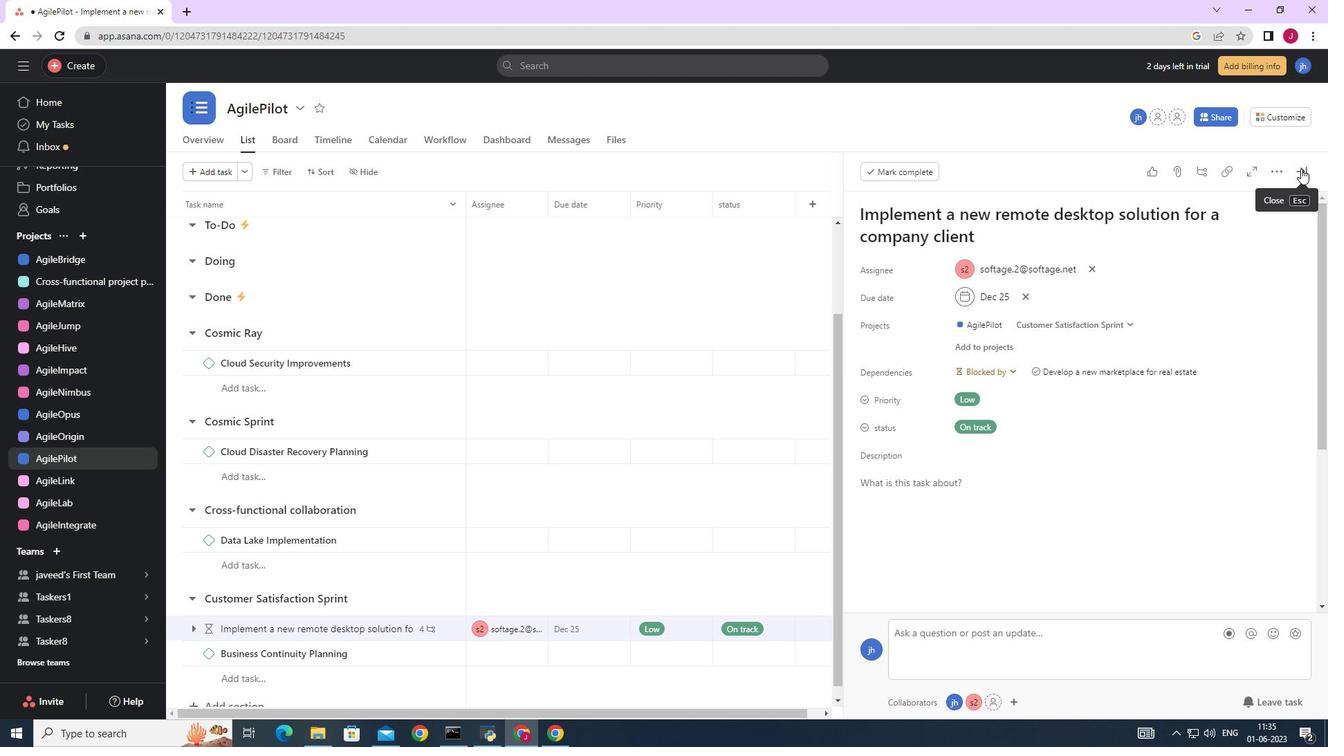 
Action: Mouse moved to (968, 320)
Screenshot: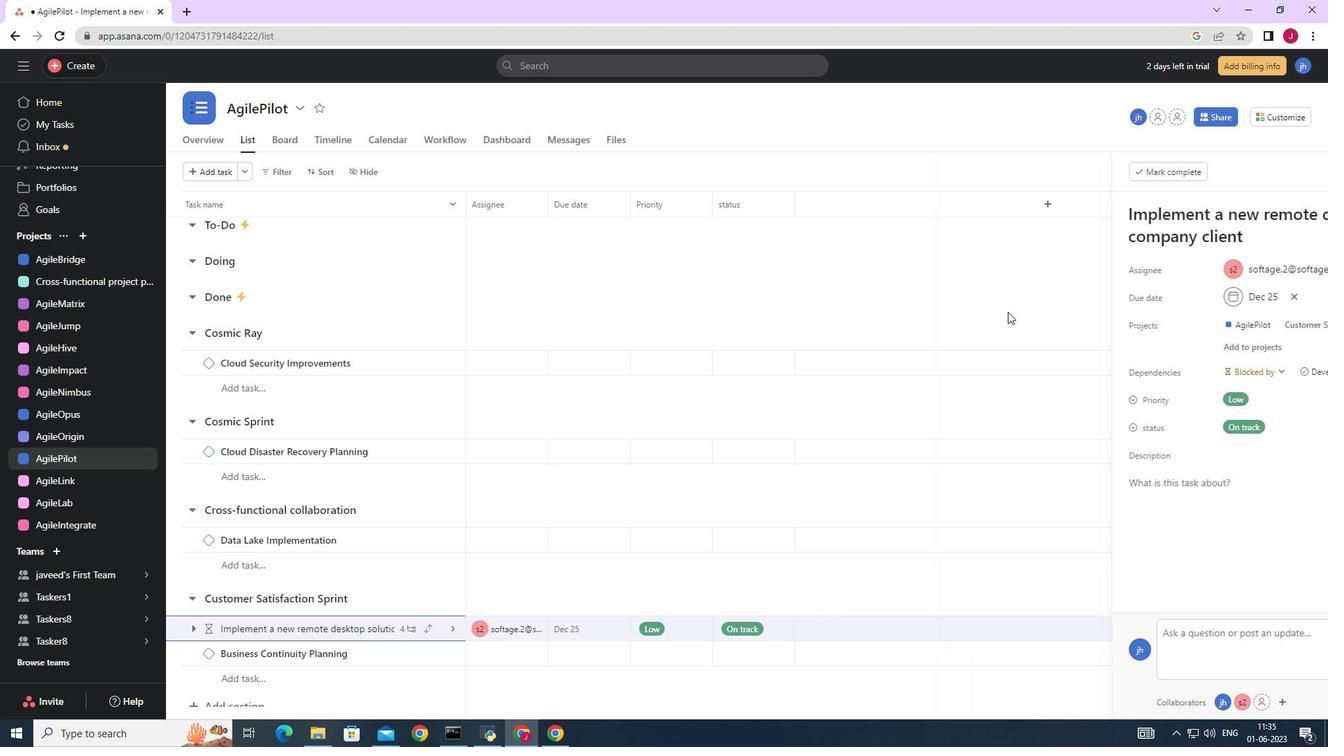 
